 Task: Add a signature Mary Jones containing With heartfelt thanks and warm wishes, Mary Jones to email address softage.3@softage.net and add a label Property management
Action: Mouse moved to (84, 120)
Screenshot: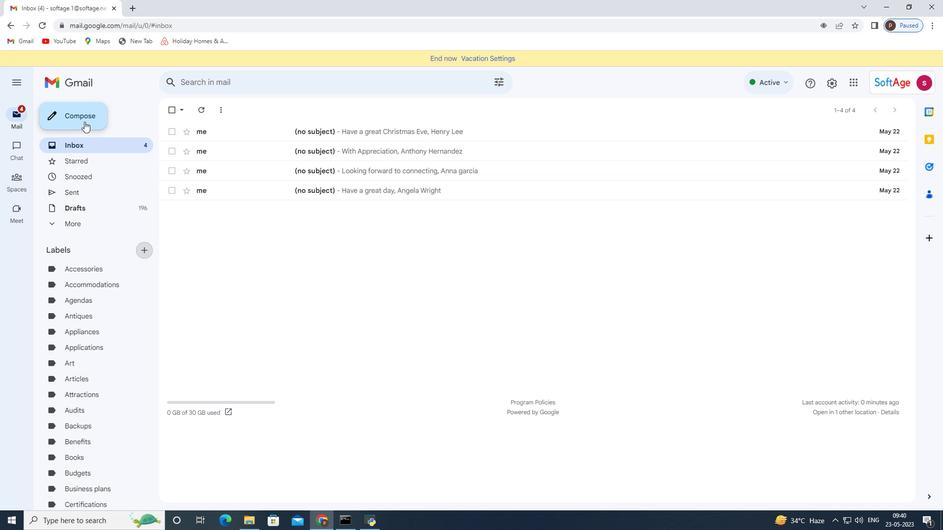 
Action: Mouse pressed left at (84, 120)
Screenshot: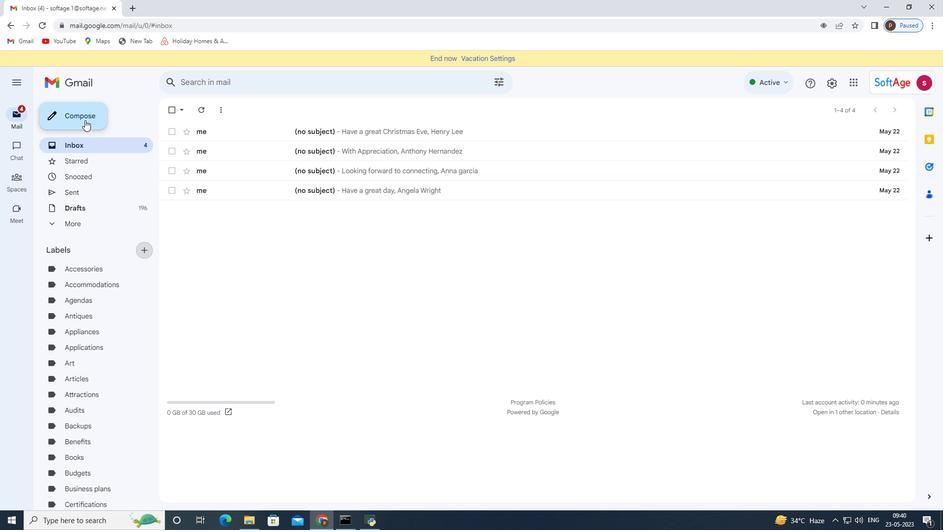 
Action: Mouse moved to (788, 496)
Screenshot: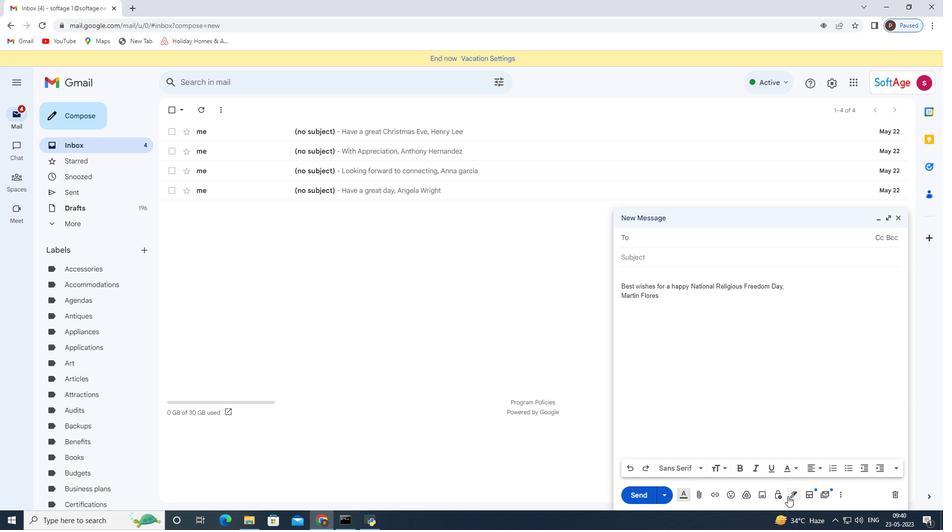 
Action: Mouse pressed left at (788, 496)
Screenshot: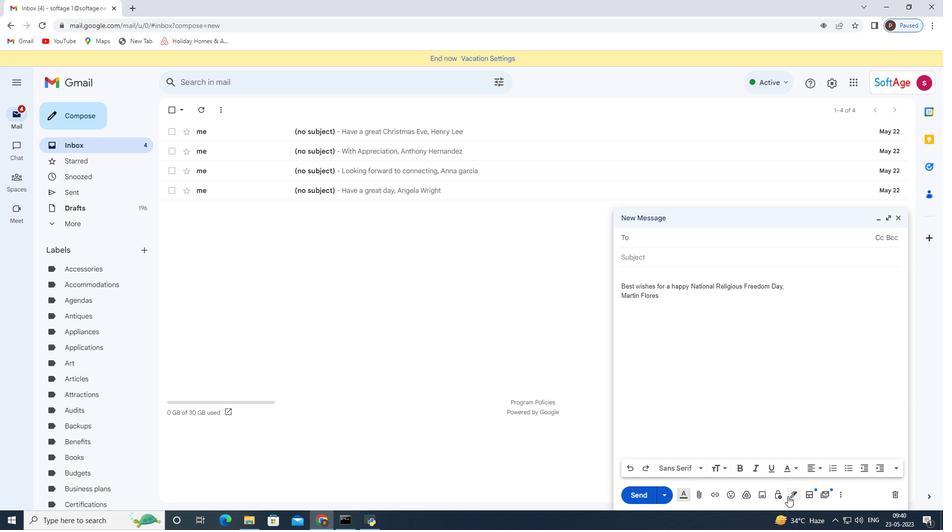 
Action: Mouse moved to (831, 435)
Screenshot: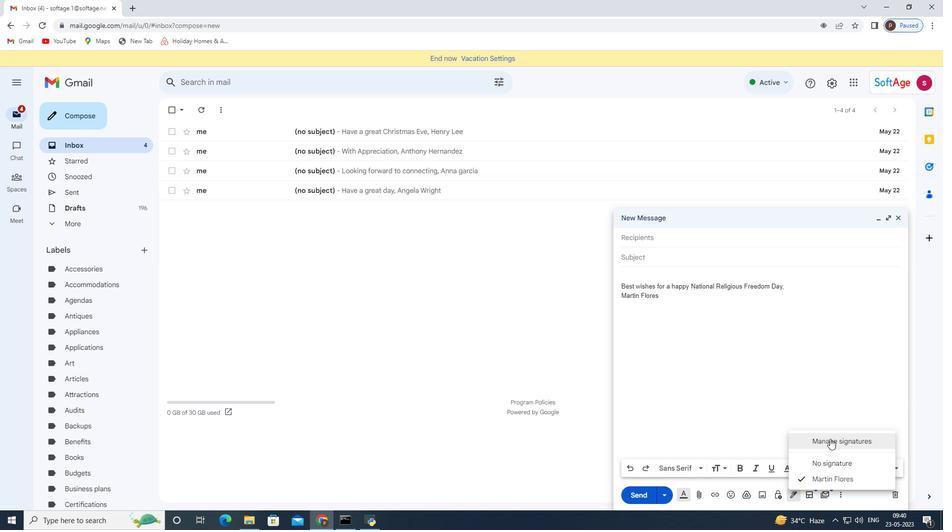 
Action: Mouse pressed left at (831, 435)
Screenshot: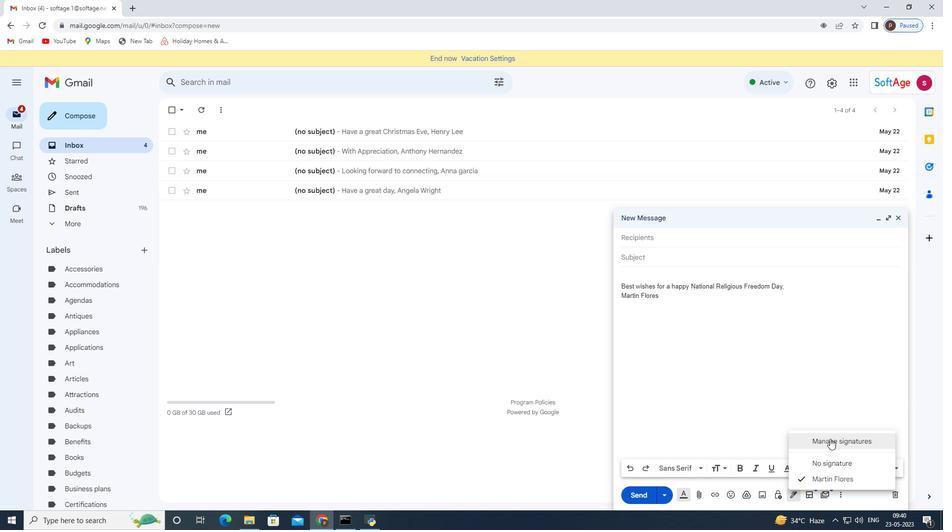 
Action: Mouse moved to (397, 420)
Screenshot: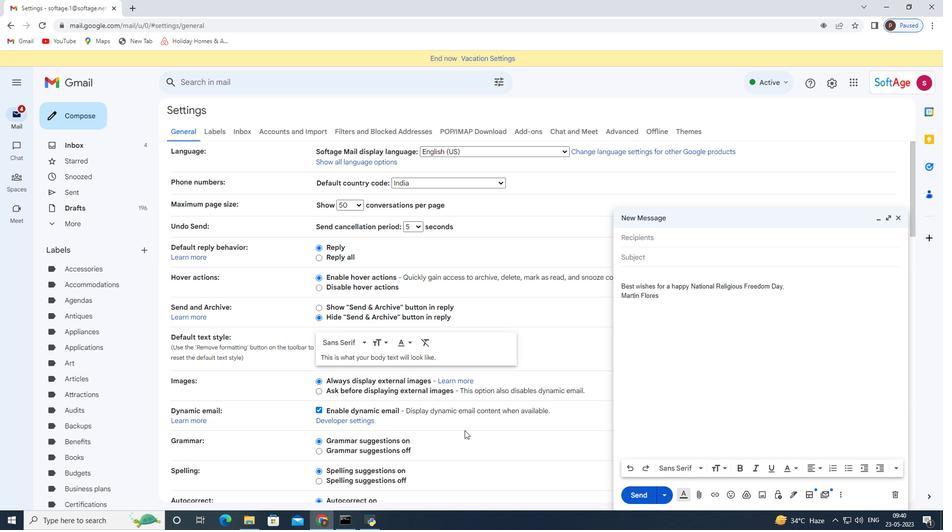 
Action: Mouse scrolled (397, 420) with delta (0, 0)
Screenshot: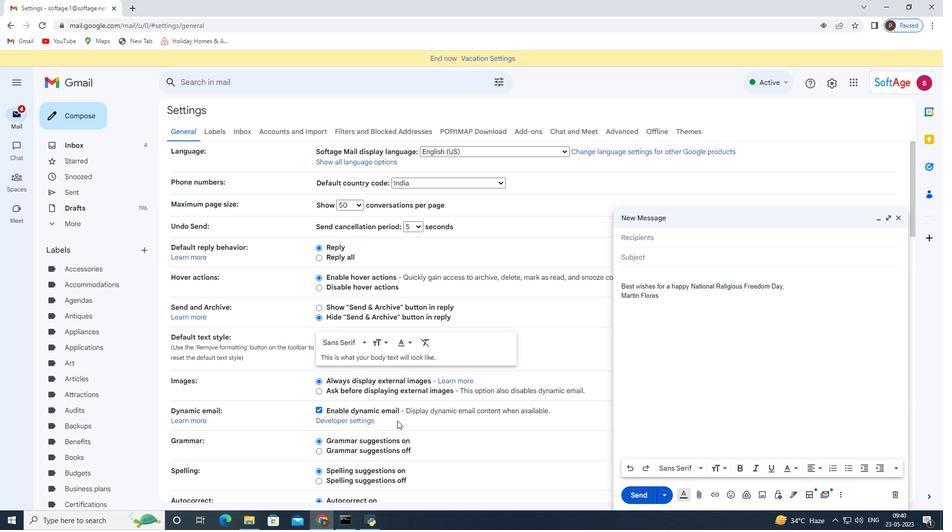 
Action: Mouse scrolled (397, 420) with delta (0, 0)
Screenshot: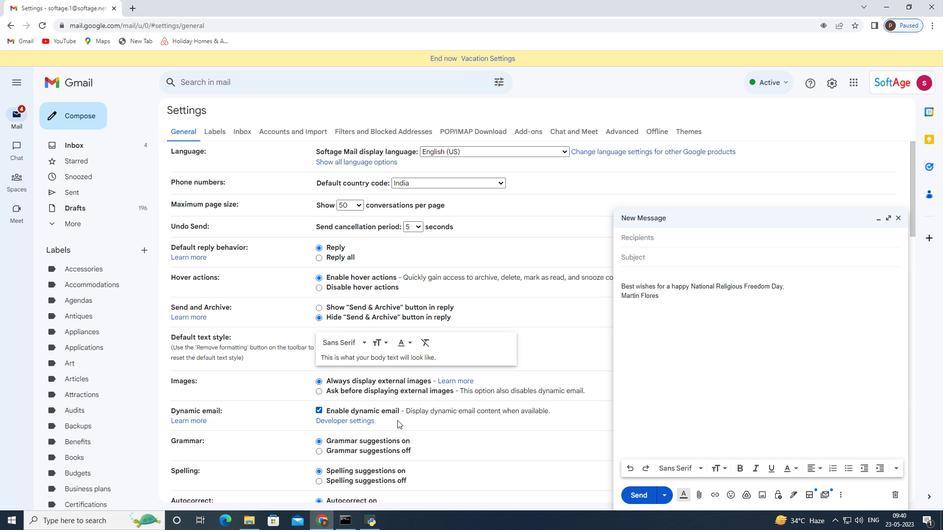 
Action: Mouse scrolled (397, 420) with delta (0, 0)
Screenshot: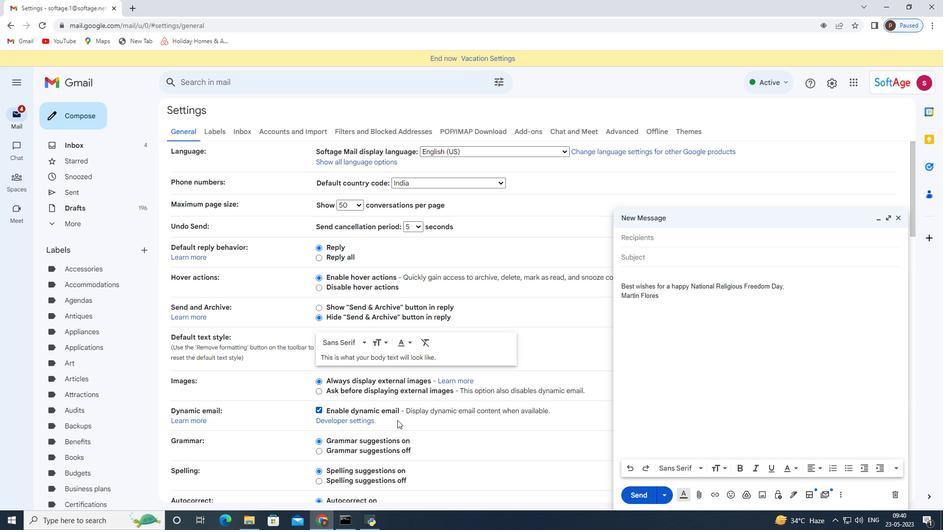
Action: Mouse scrolled (397, 420) with delta (0, 0)
Screenshot: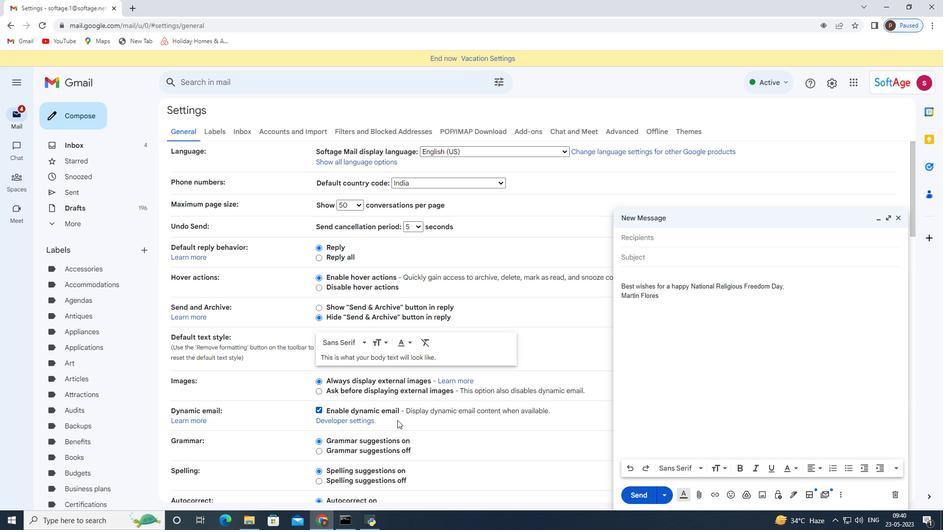 
Action: Mouse moved to (901, 218)
Screenshot: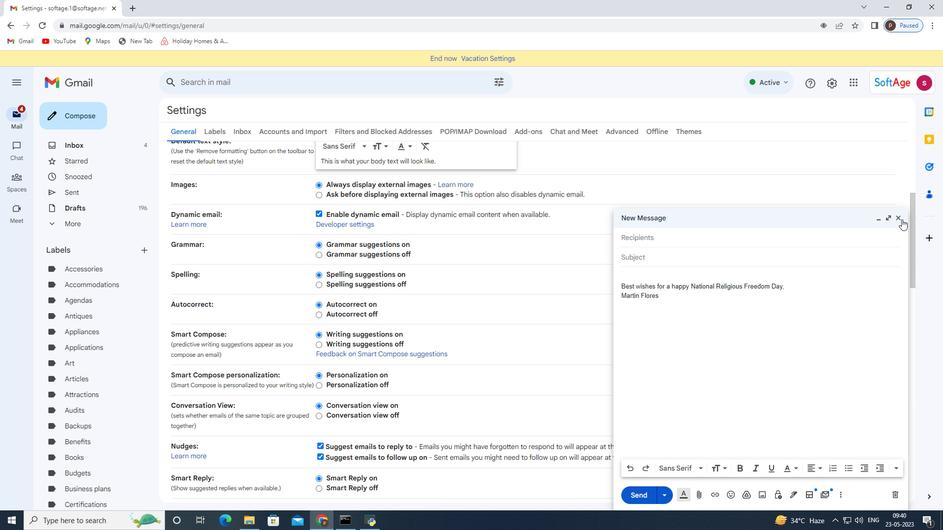 
Action: Mouse pressed left at (901, 218)
Screenshot: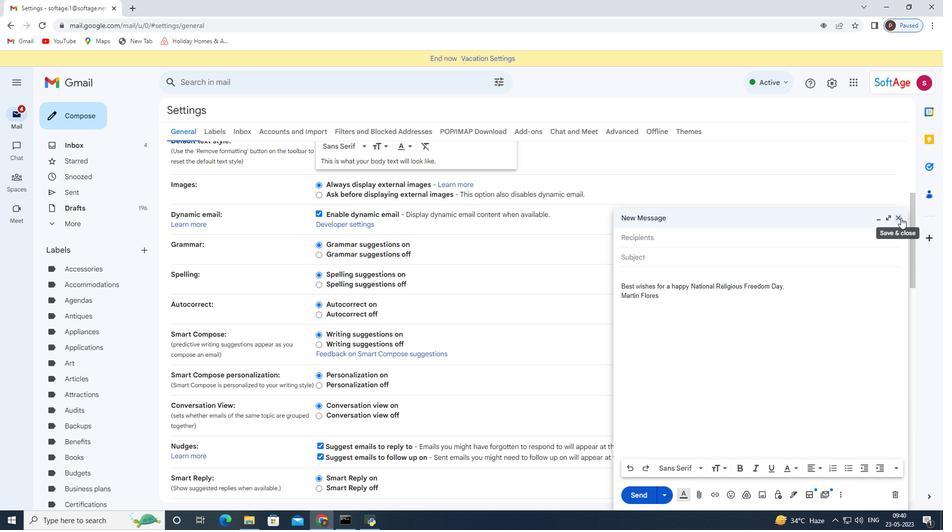 
Action: Mouse moved to (602, 298)
Screenshot: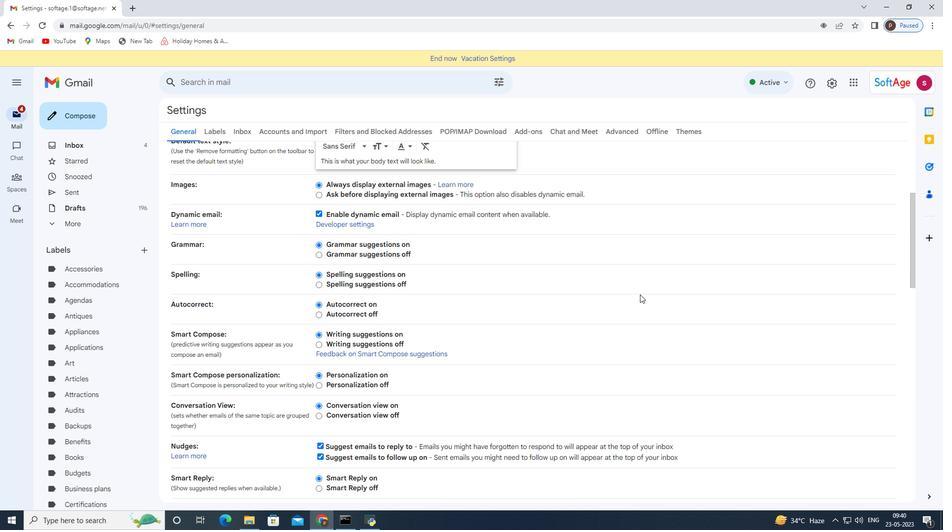 
Action: Mouse scrolled (602, 297) with delta (0, 0)
Screenshot: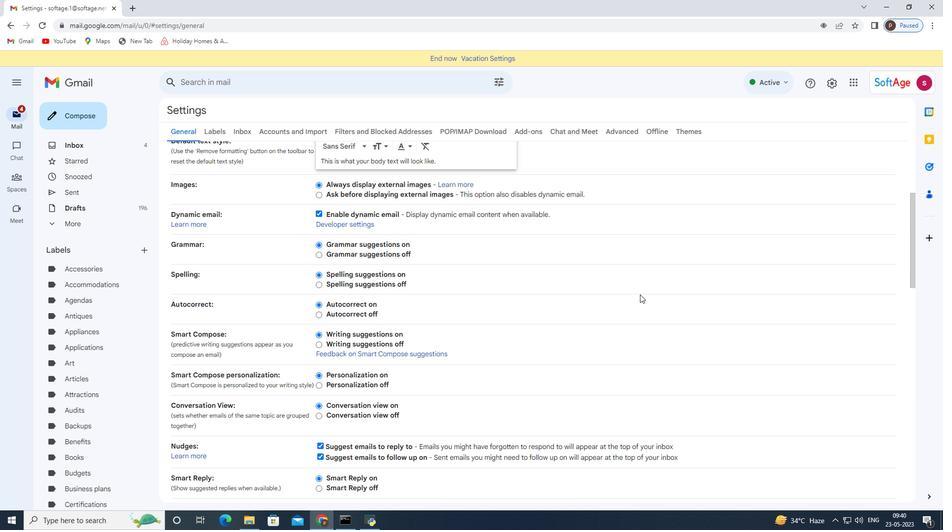 
Action: Mouse moved to (587, 300)
Screenshot: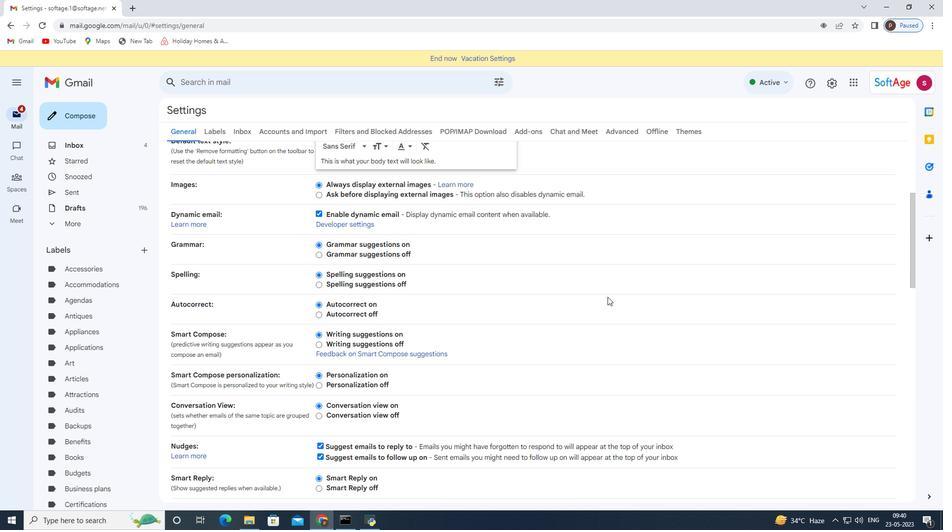 
Action: Mouse scrolled (587, 299) with delta (0, 0)
Screenshot: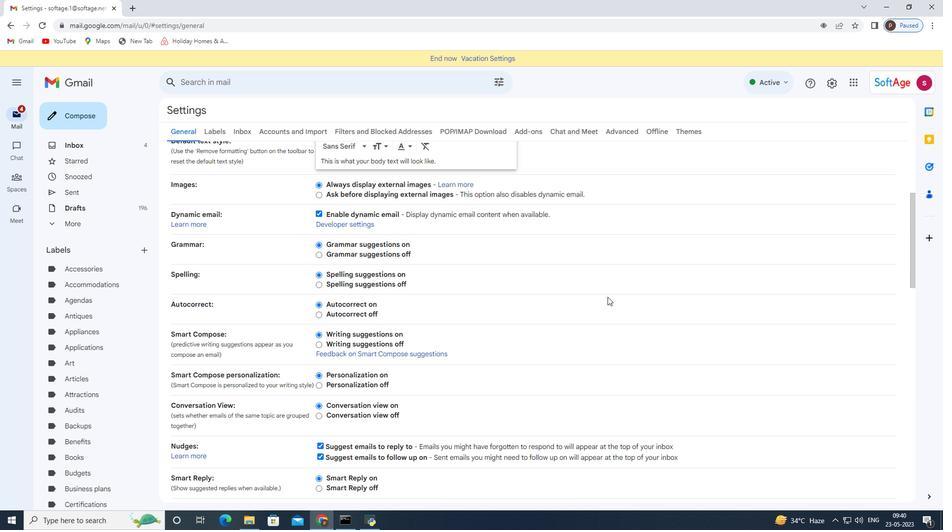 
Action: Mouse moved to (579, 301)
Screenshot: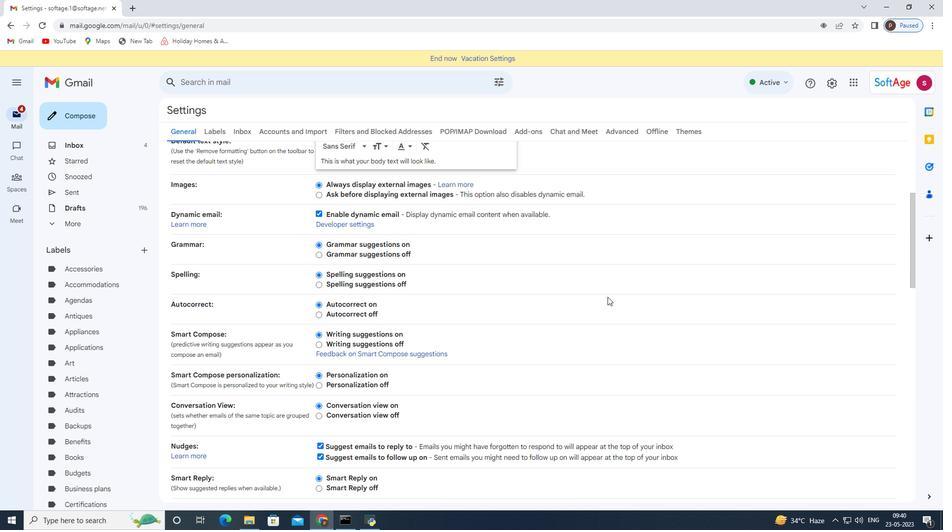 
Action: Mouse scrolled (579, 301) with delta (0, 0)
Screenshot: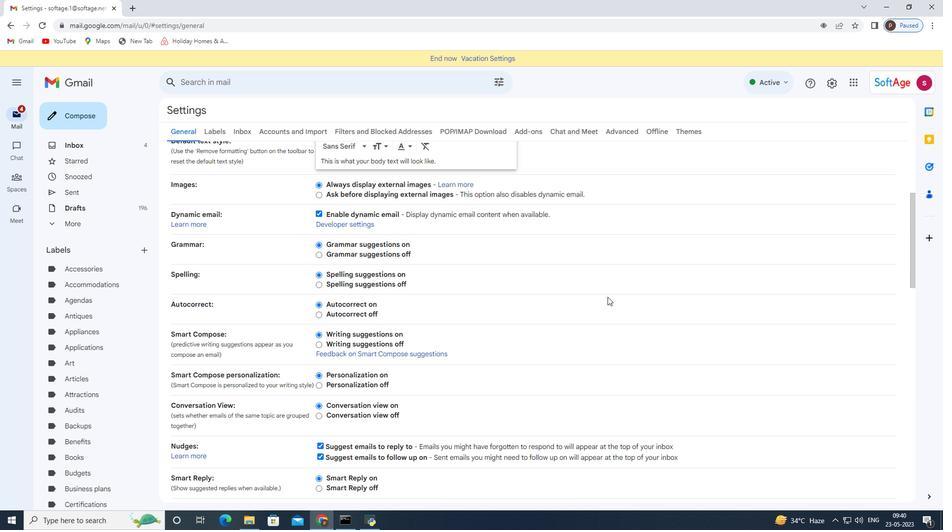 
Action: Mouse moved to (538, 308)
Screenshot: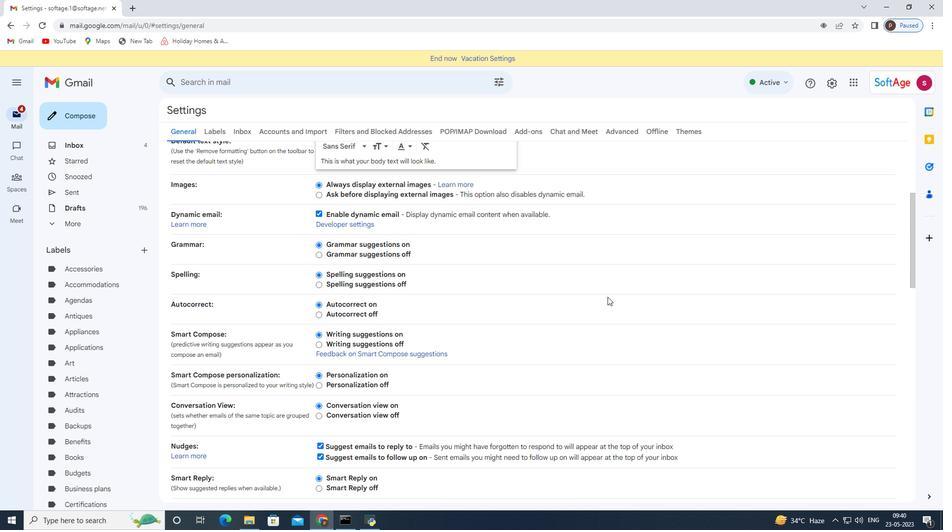 
Action: Mouse scrolled (538, 308) with delta (0, 0)
Screenshot: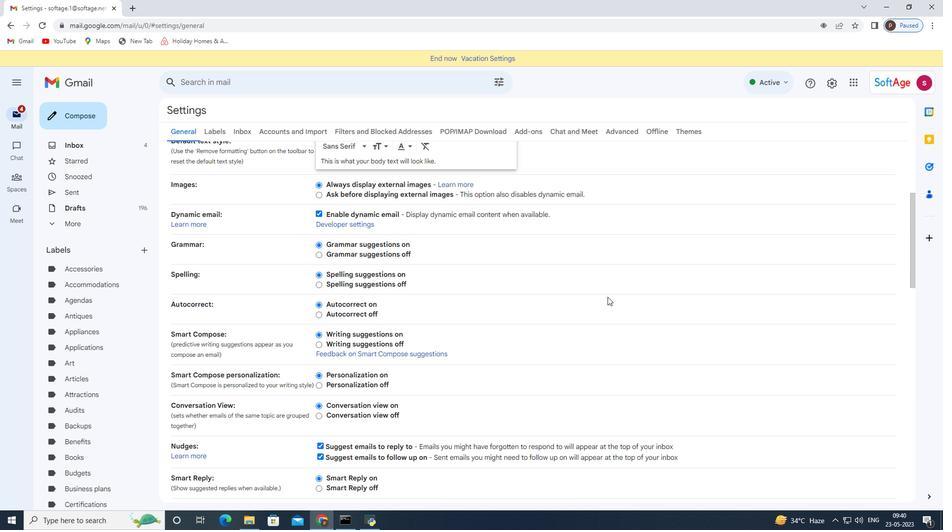 
Action: Mouse moved to (445, 319)
Screenshot: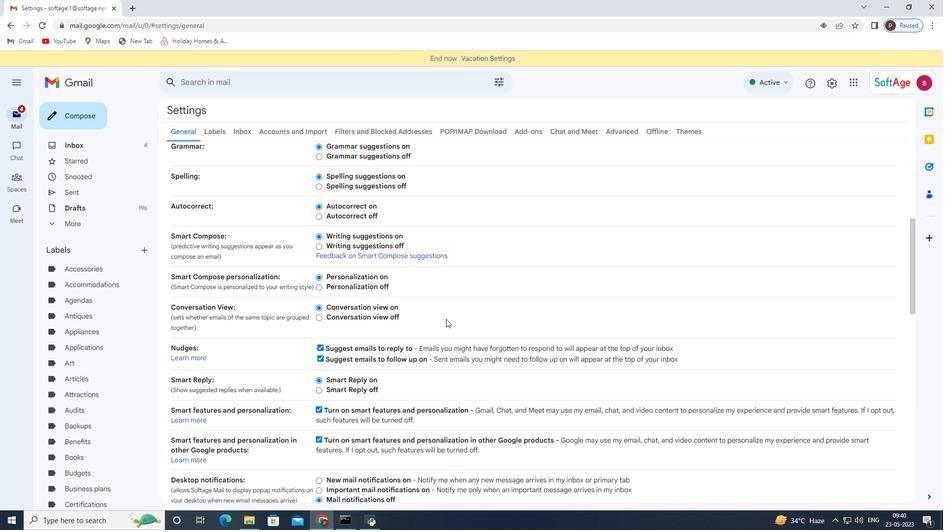 
Action: Mouse scrolled (445, 318) with delta (0, 0)
Screenshot: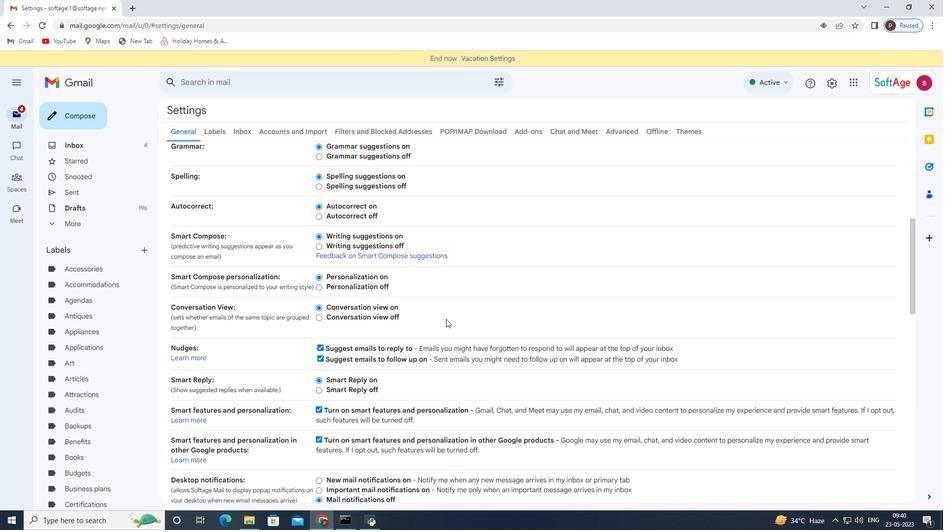 
Action: Mouse moved to (443, 319)
Screenshot: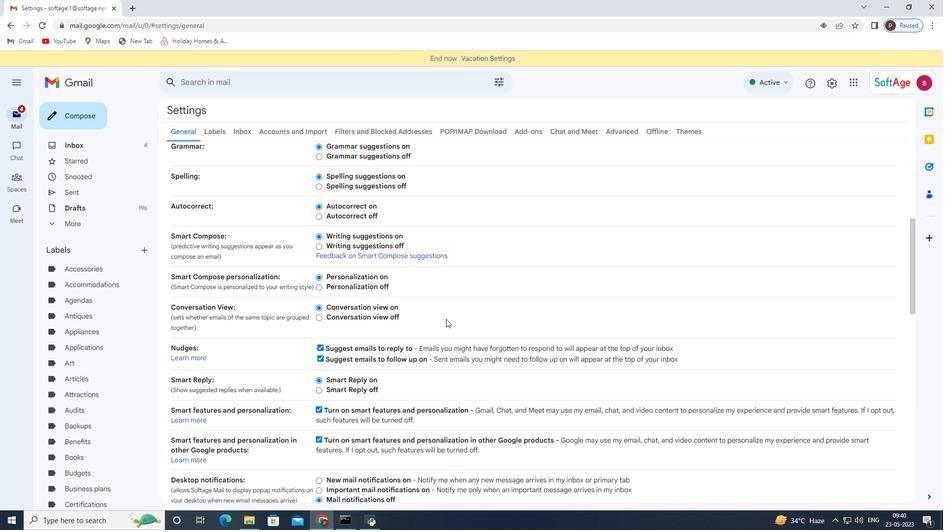 
Action: Mouse scrolled (443, 318) with delta (0, 0)
Screenshot: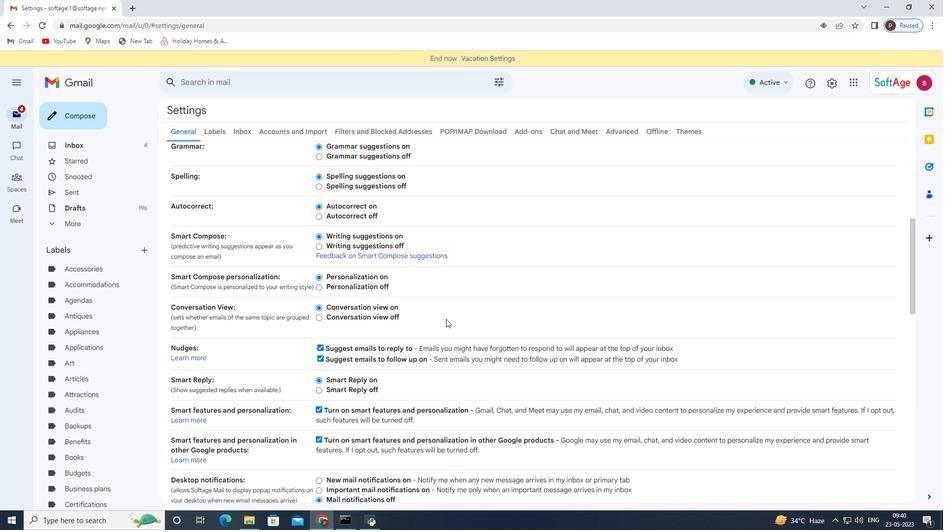 
Action: Mouse moved to (442, 319)
Screenshot: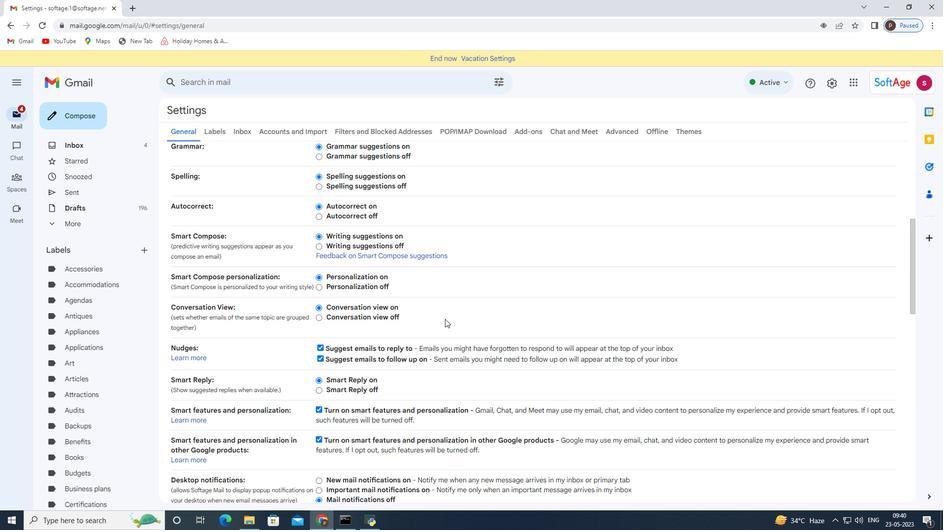 
Action: Mouse scrolled (442, 319) with delta (0, 0)
Screenshot: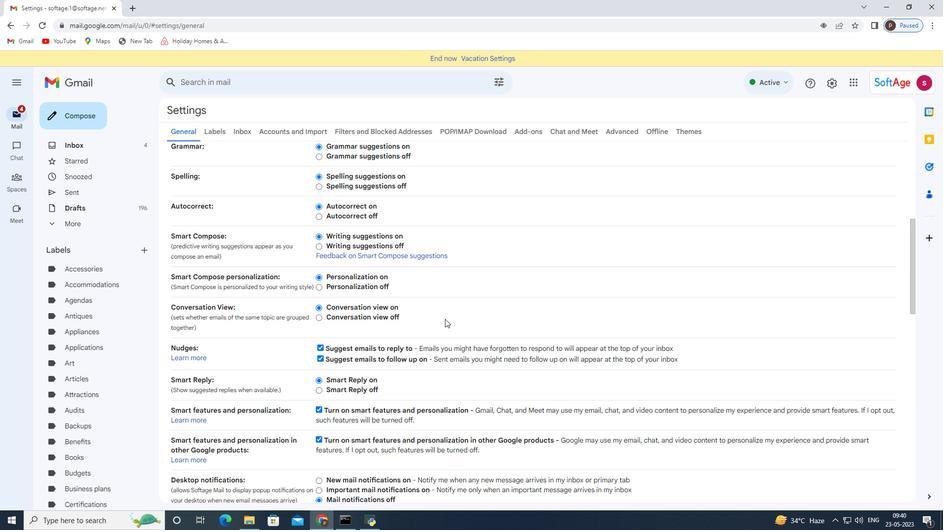 
Action: Mouse moved to (439, 319)
Screenshot: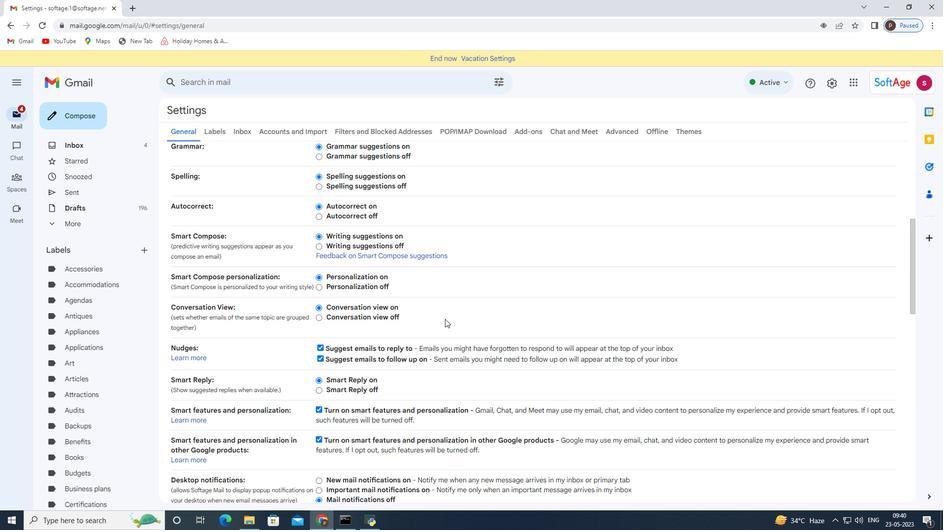 
Action: Mouse scrolled (439, 319) with delta (0, 0)
Screenshot: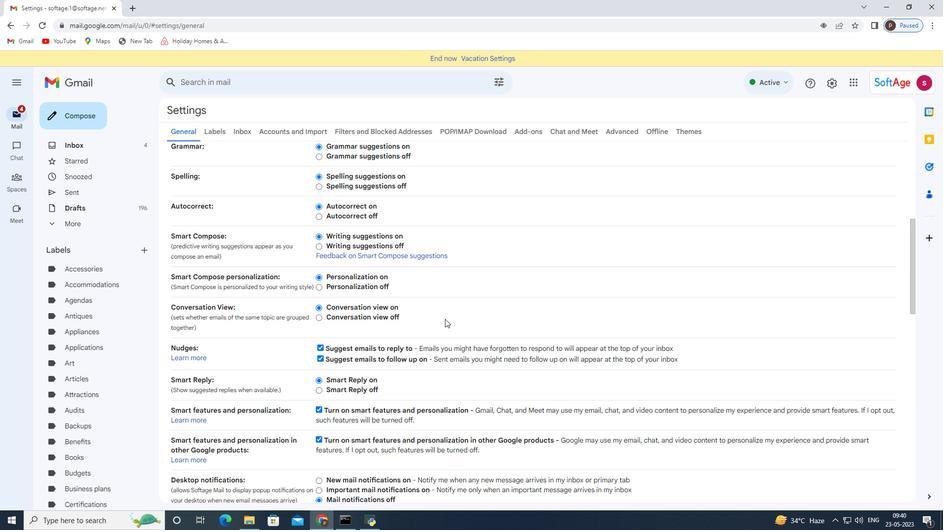 
Action: Mouse moved to (433, 320)
Screenshot: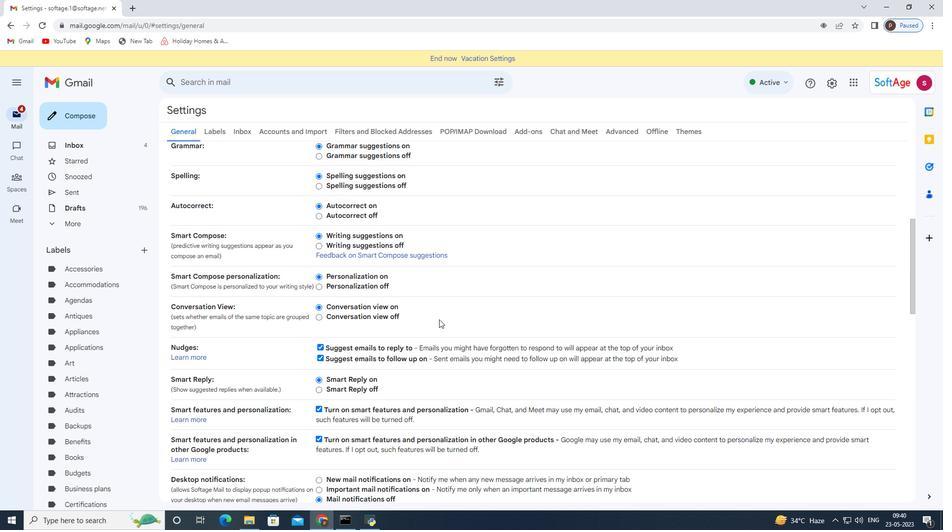 
Action: Mouse scrolled (433, 319) with delta (0, 0)
Screenshot: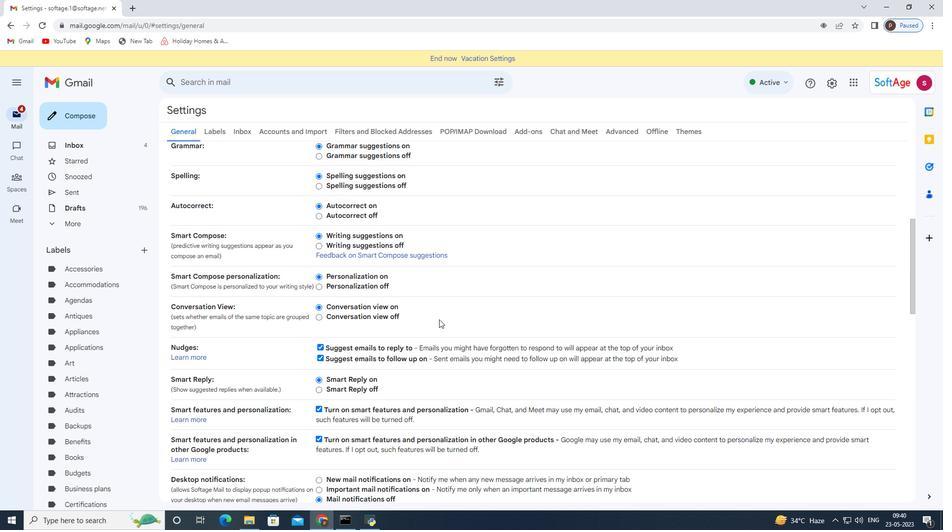 
Action: Mouse moved to (395, 389)
Screenshot: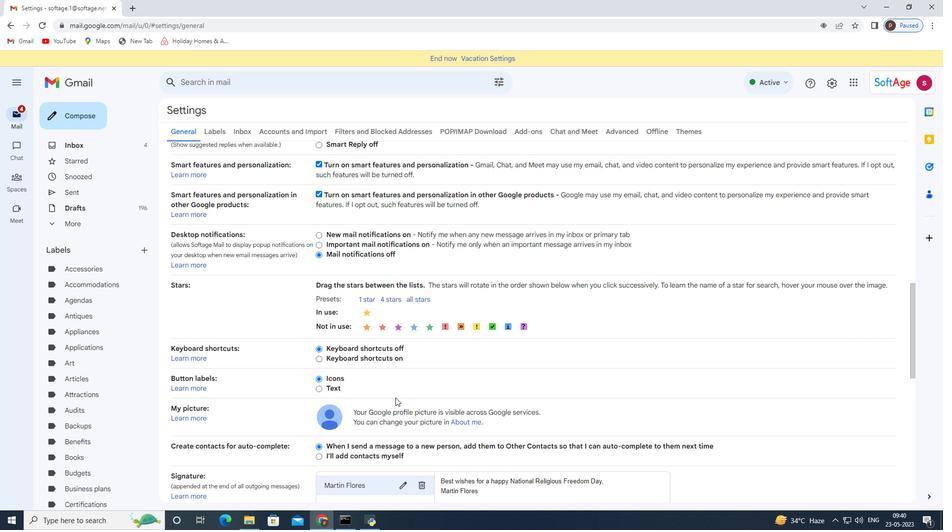 
Action: Mouse scrolled (395, 397) with delta (0, 0)
Screenshot: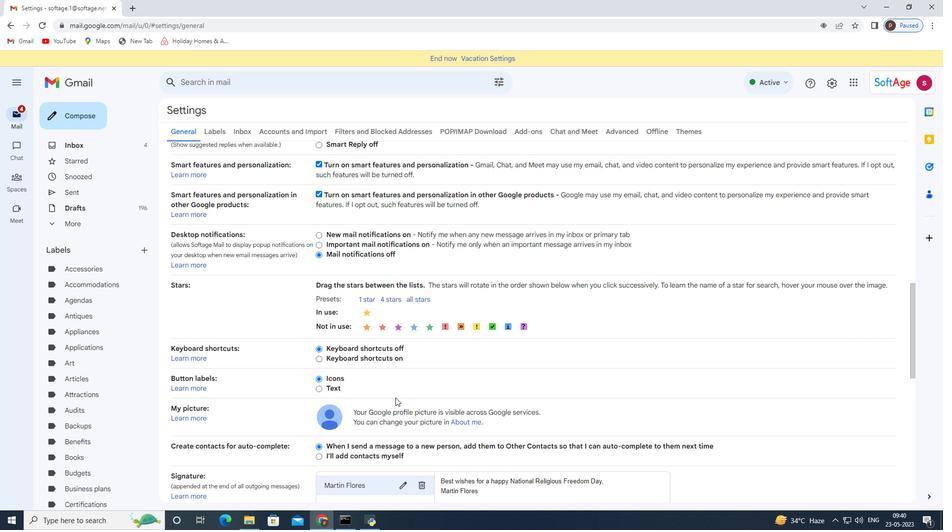 
Action: Mouse moved to (395, 388)
Screenshot: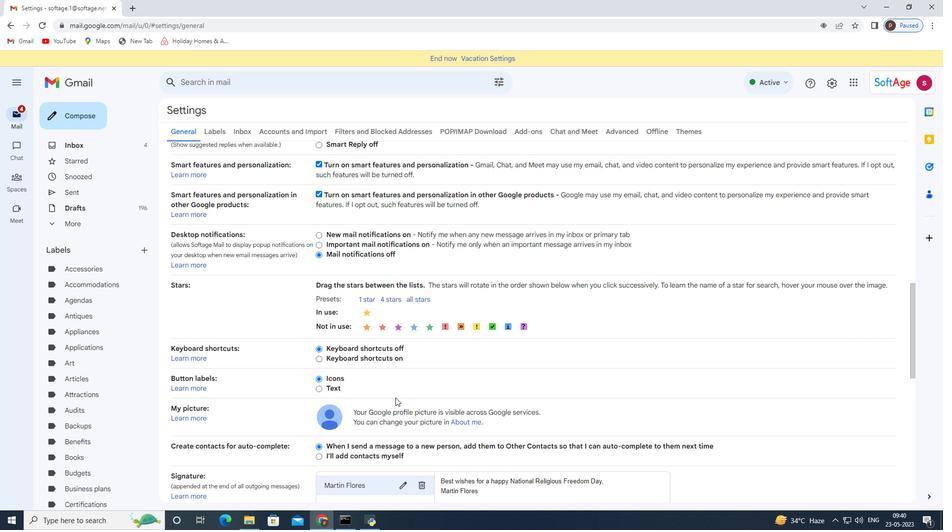 
Action: Mouse scrolled (395, 397) with delta (0, 0)
Screenshot: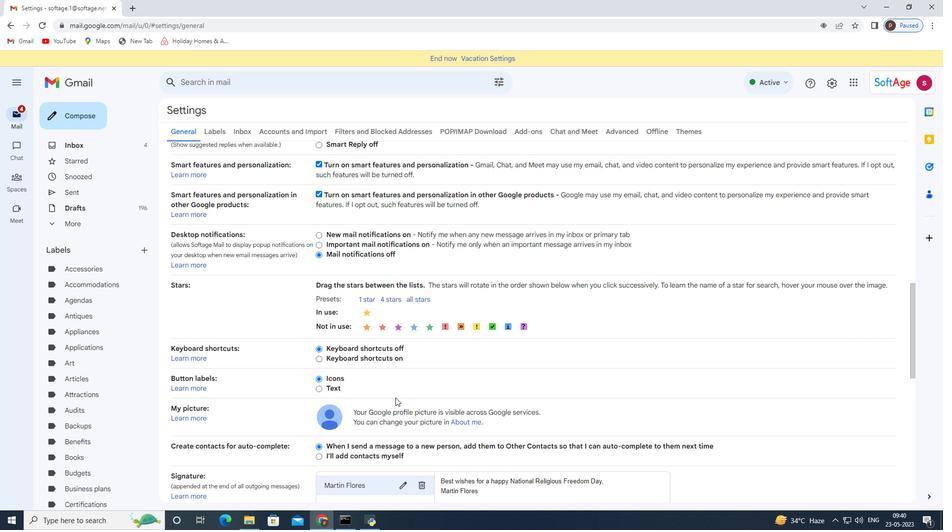 
Action: Mouse moved to (395, 388)
Screenshot: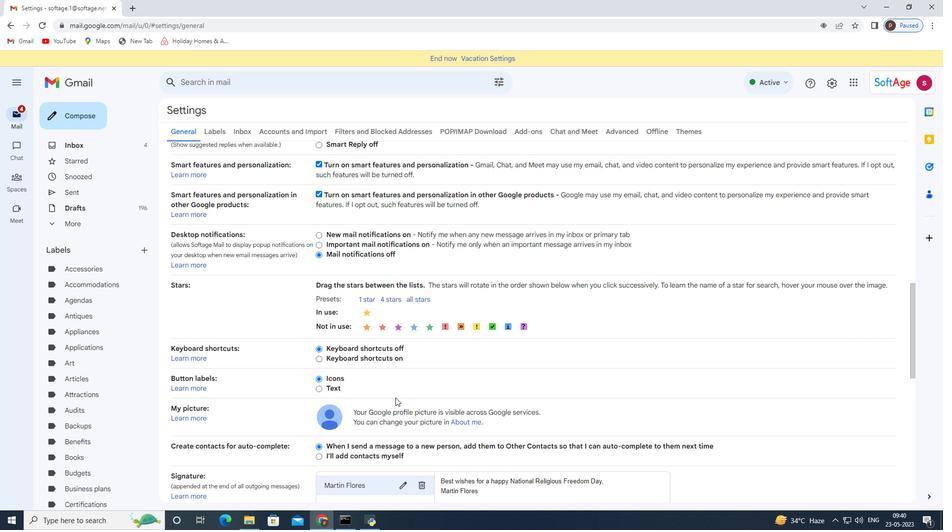 
Action: Mouse scrolled (395, 397) with delta (0, 0)
Screenshot: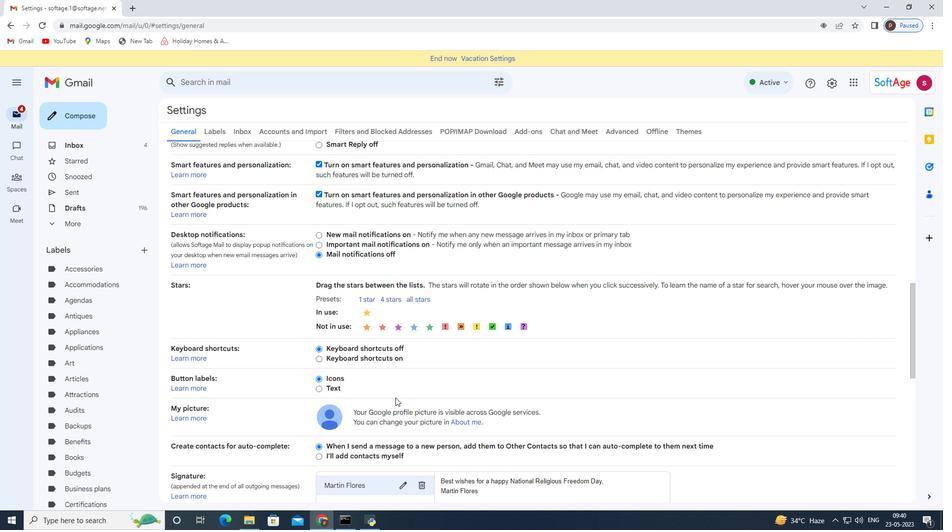 
Action: Mouse moved to (421, 343)
Screenshot: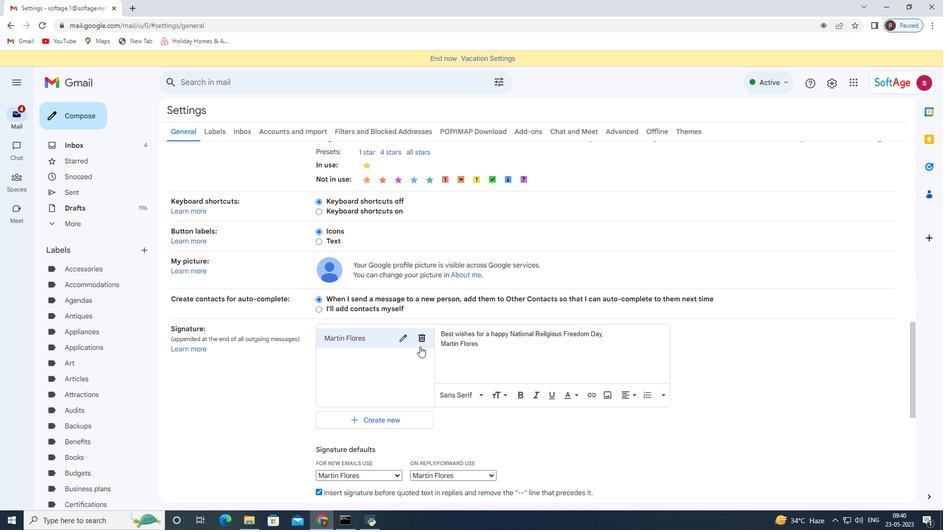 
Action: Mouse pressed left at (421, 343)
Screenshot: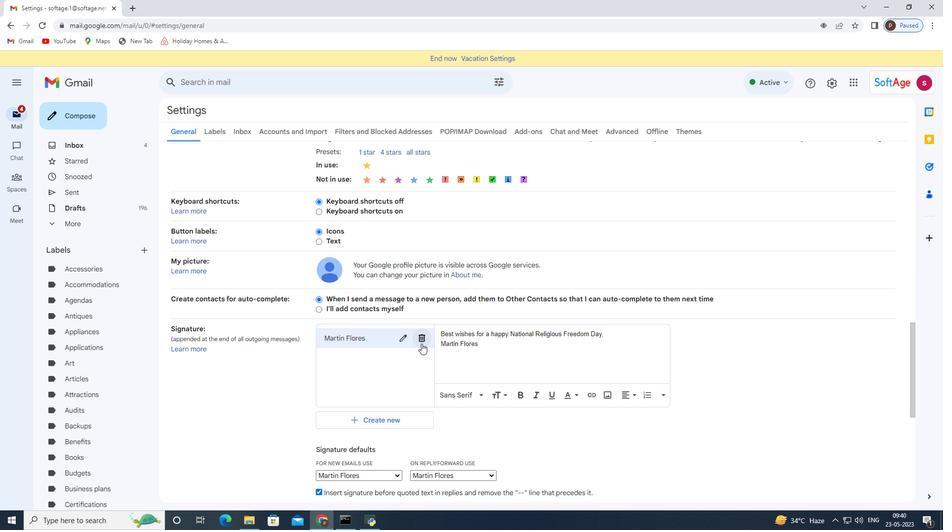 
Action: Mouse moved to (556, 299)
Screenshot: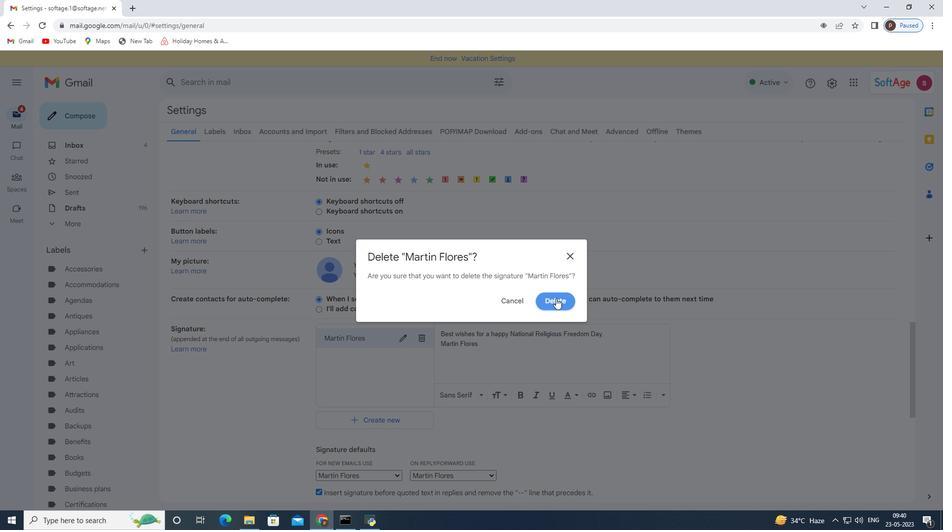 
Action: Mouse pressed left at (556, 299)
Screenshot: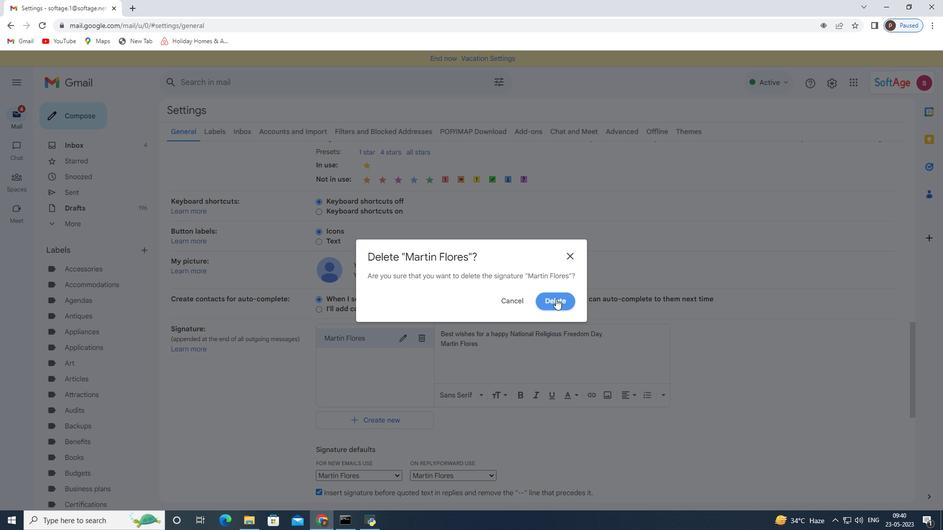 
Action: Mouse moved to (359, 353)
Screenshot: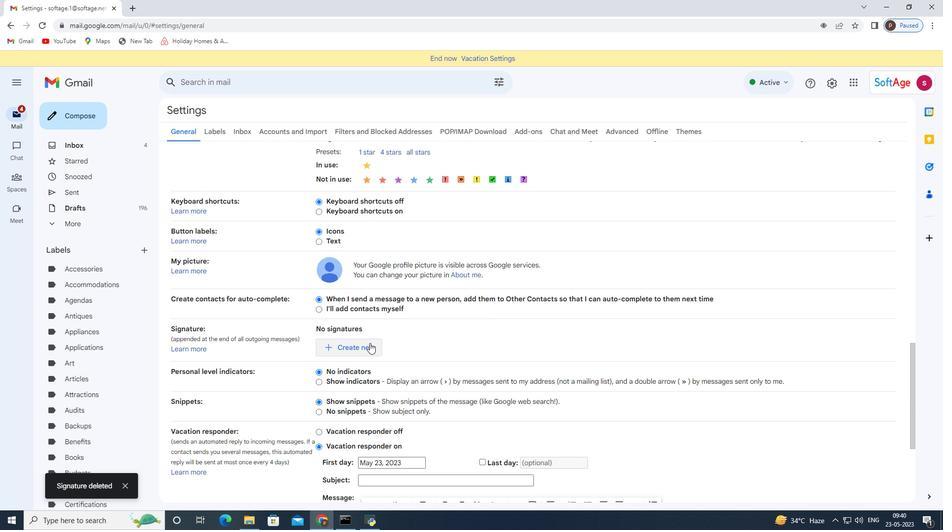 
Action: Mouse pressed left at (359, 353)
Screenshot: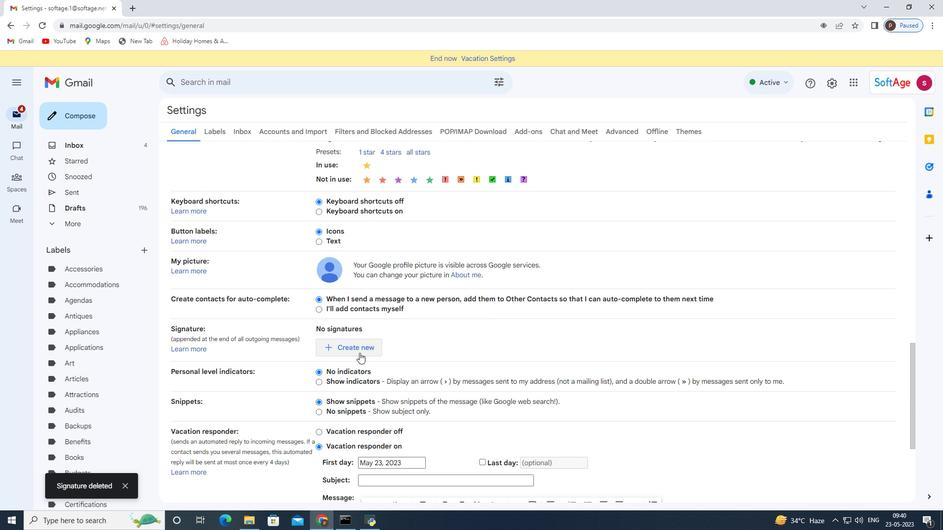 
Action: Mouse moved to (403, 274)
Screenshot: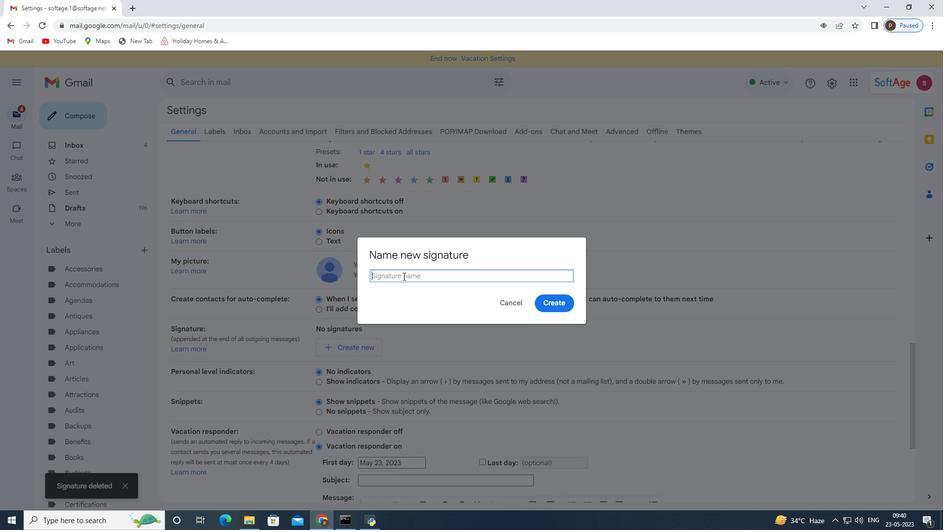 
Action: Mouse pressed left at (403, 274)
Screenshot: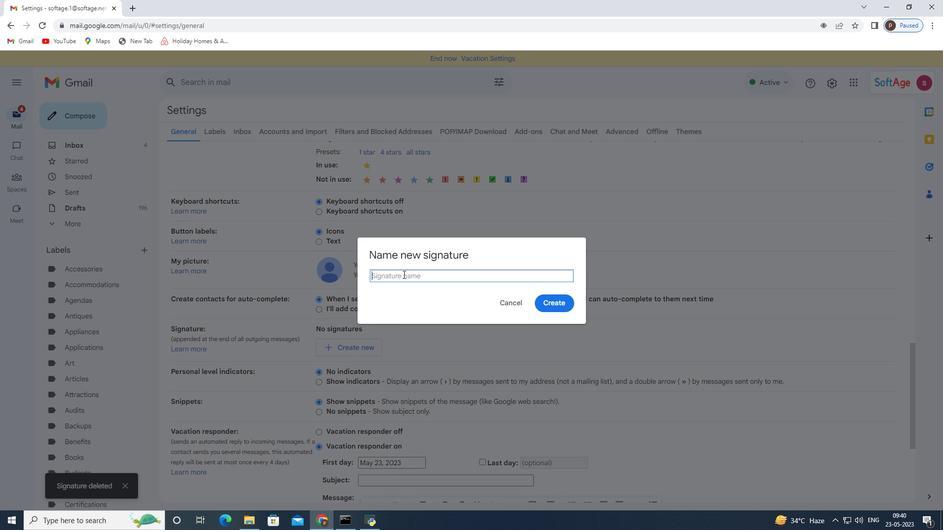
Action: Key pressed <Key.enter><Key.backspace><Key.backspace><Key.backspace><Key.shift>Mary<Key.space><Key.shift>Jones
Screenshot: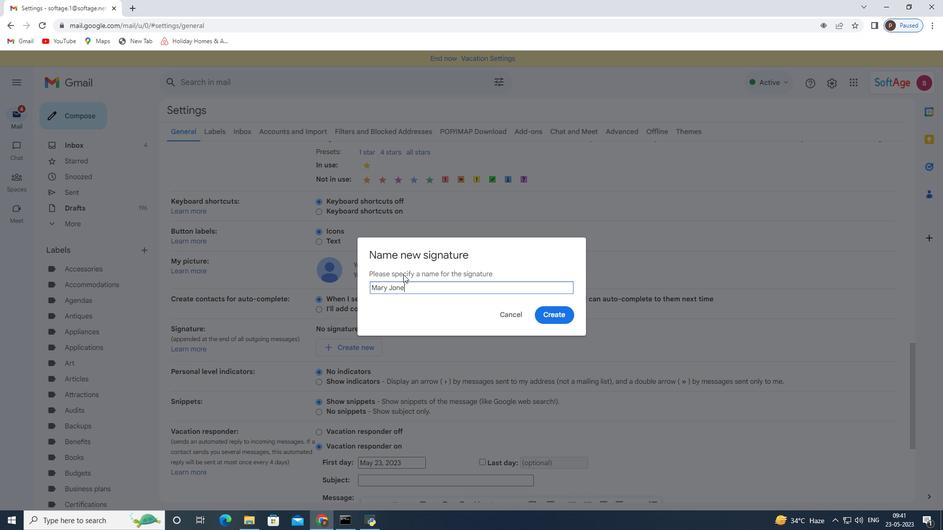 
Action: Mouse moved to (560, 317)
Screenshot: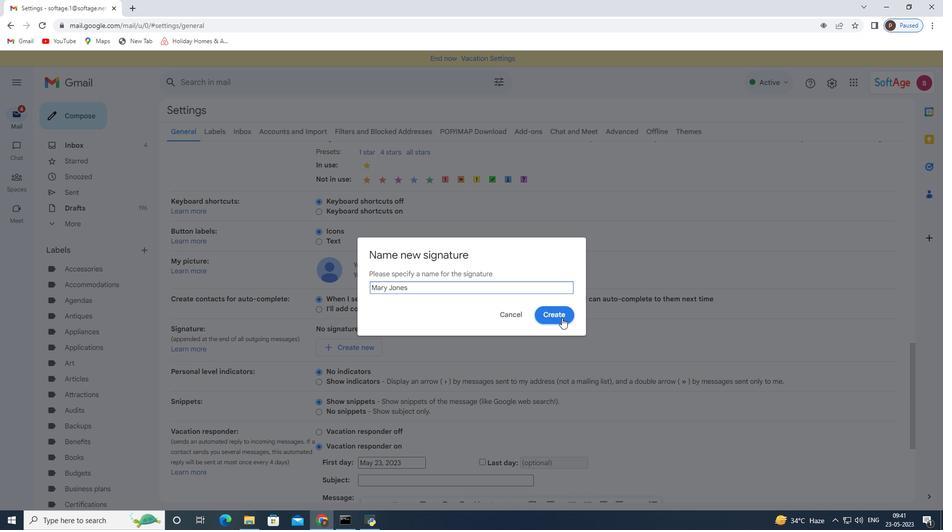 
Action: Mouse pressed left at (560, 317)
Screenshot: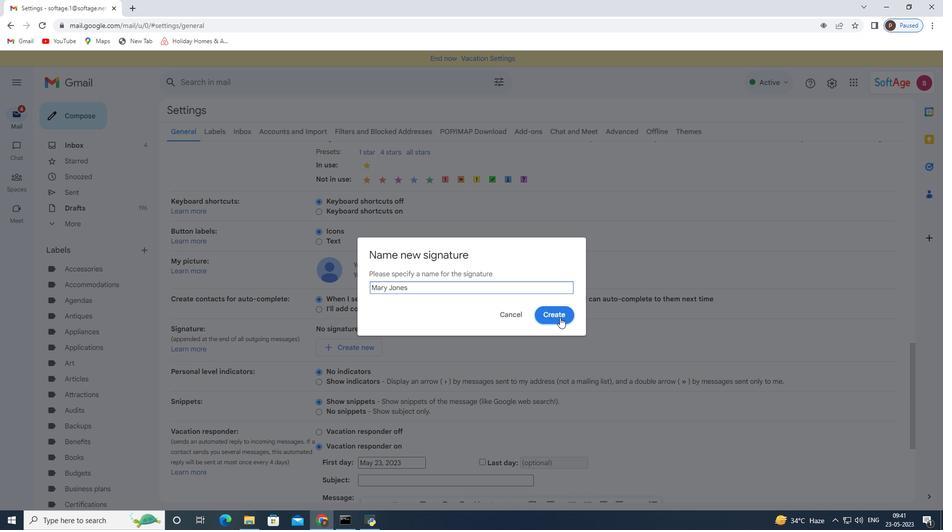 
Action: Mouse moved to (465, 336)
Screenshot: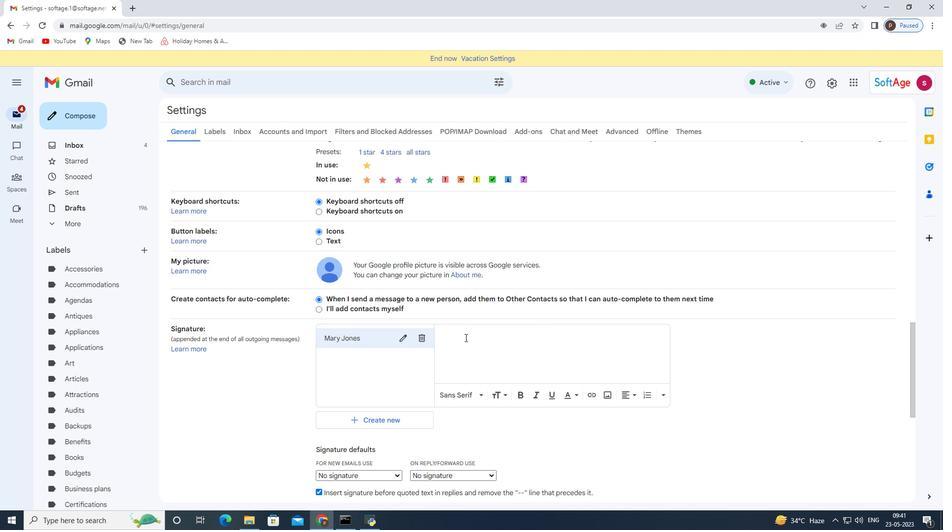 
Action: Mouse pressed left at (465, 336)
Screenshot: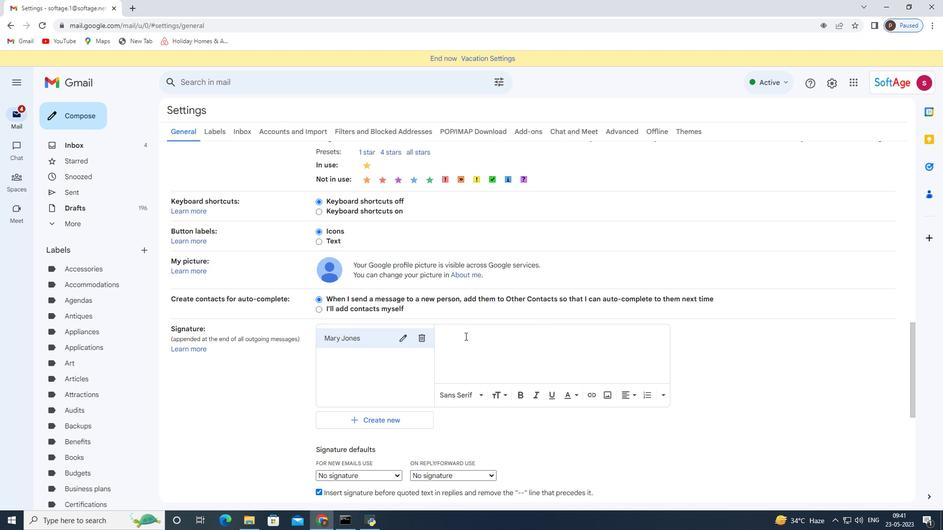 
Action: Key pressed <Key.shift>With<Key.space>heartfelt<Key.space>thanks<Key.space>and<Key.space>warm<Key.space>wishes,<Key.enter><Key.shift>Mary<Key.space><Key.shift>Jones
Screenshot: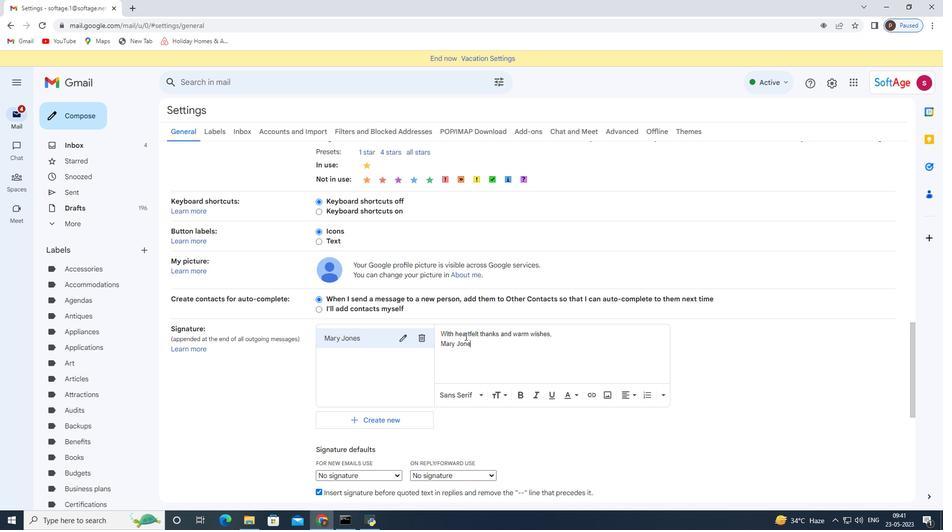
Action: Mouse scrolled (465, 336) with delta (0, 0)
Screenshot: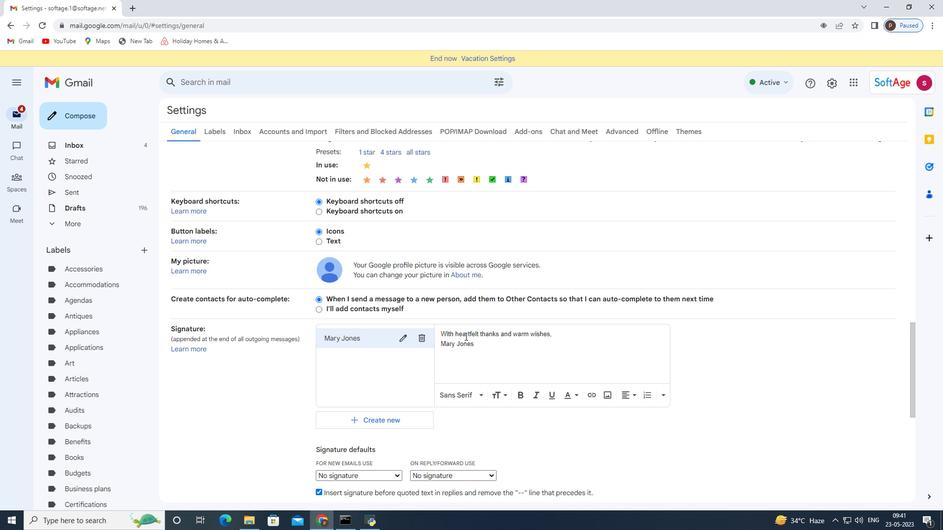 
Action: Mouse scrolled (465, 336) with delta (0, 0)
Screenshot: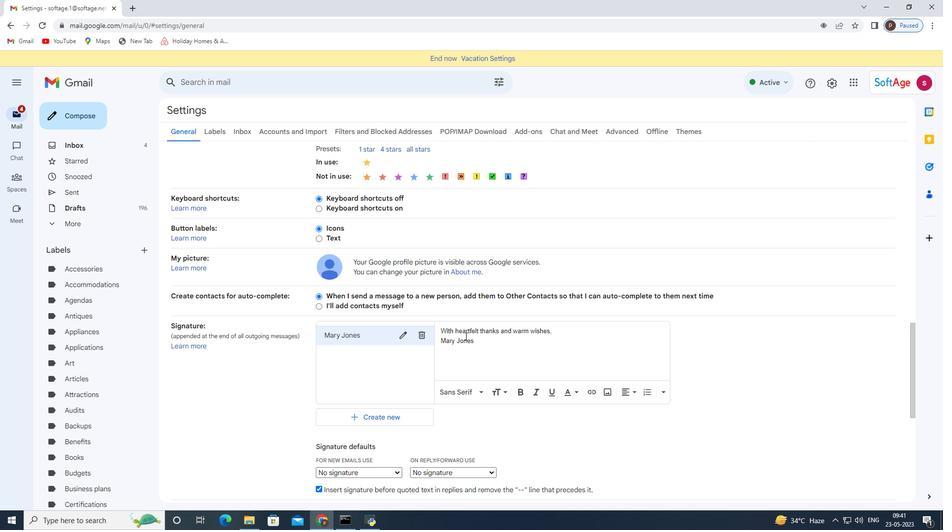 
Action: Mouse scrolled (465, 336) with delta (0, 0)
Screenshot: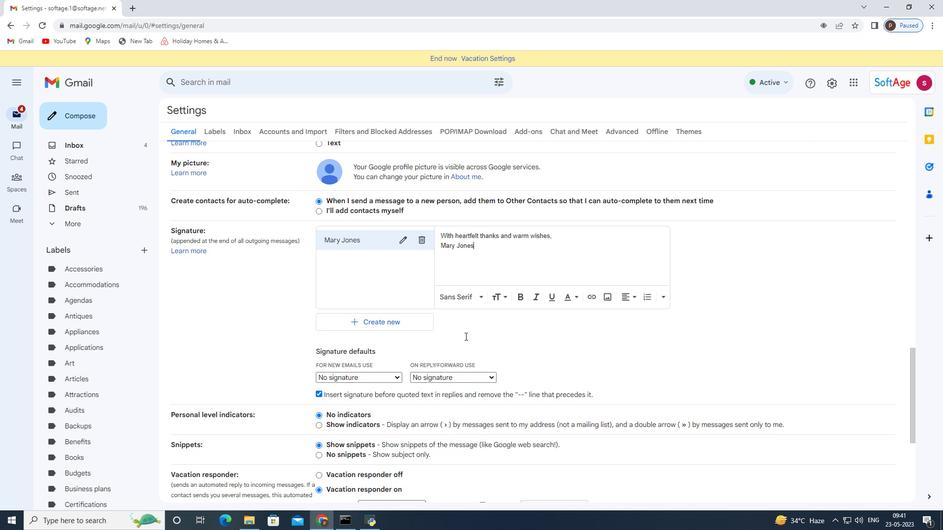 
Action: Mouse scrolled (465, 336) with delta (0, 0)
Screenshot: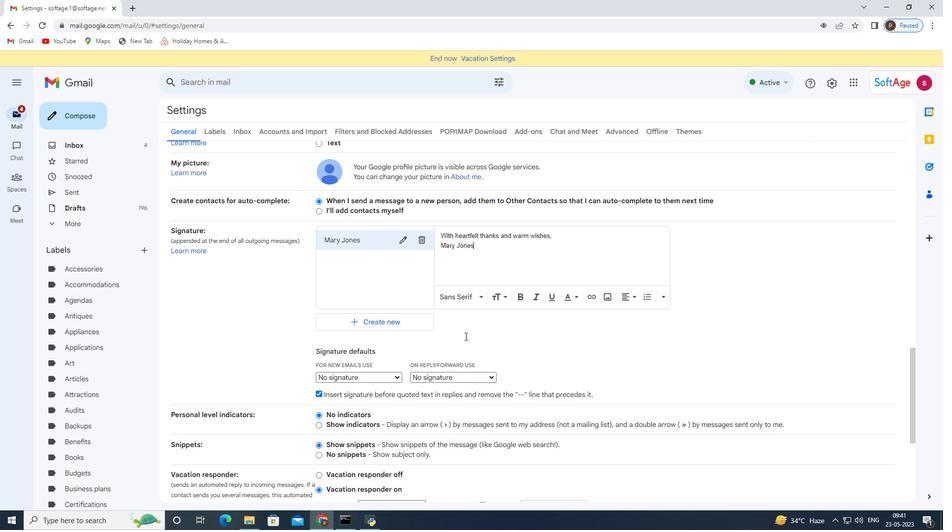 
Action: Mouse scrolled (465, 336) with delta (0, 0)
Screenshot: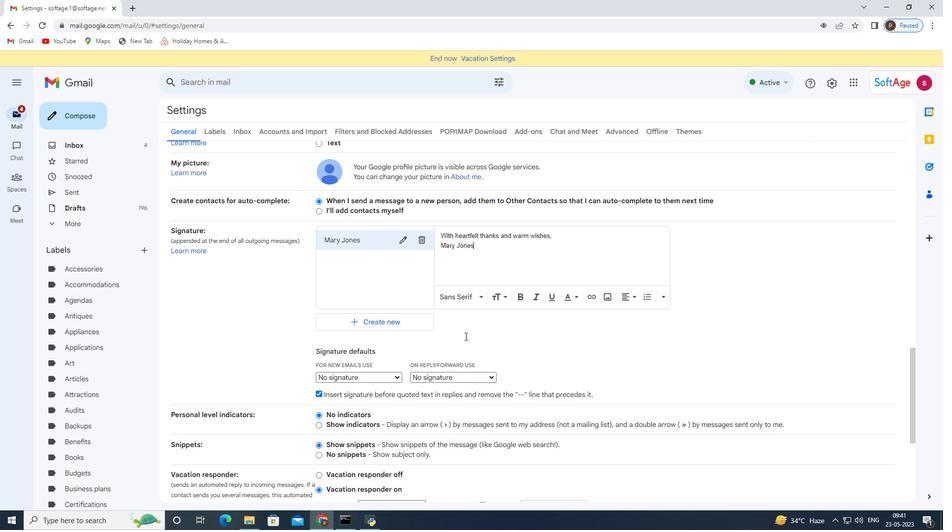
Action: Mouse moved to (391, 231)
Screenshot: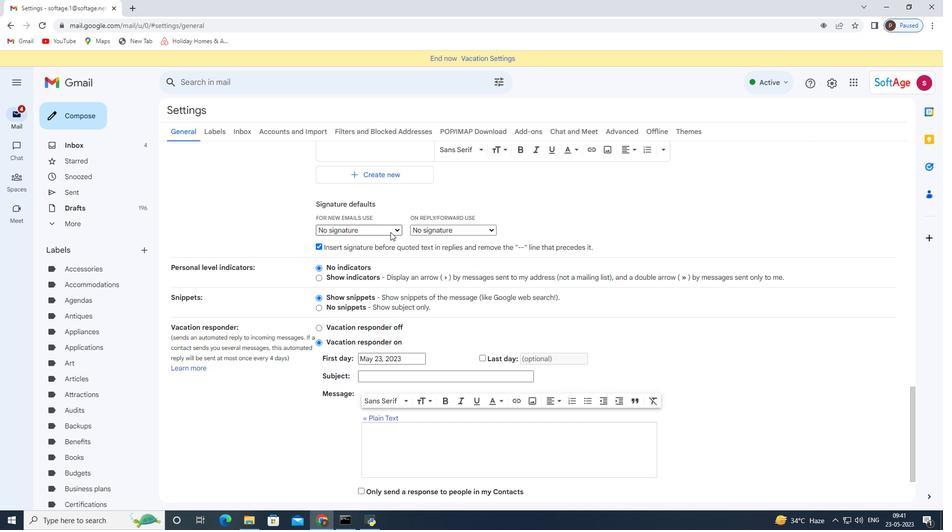 
Action: Mouse pressed left at (391, 231)
Screenshot: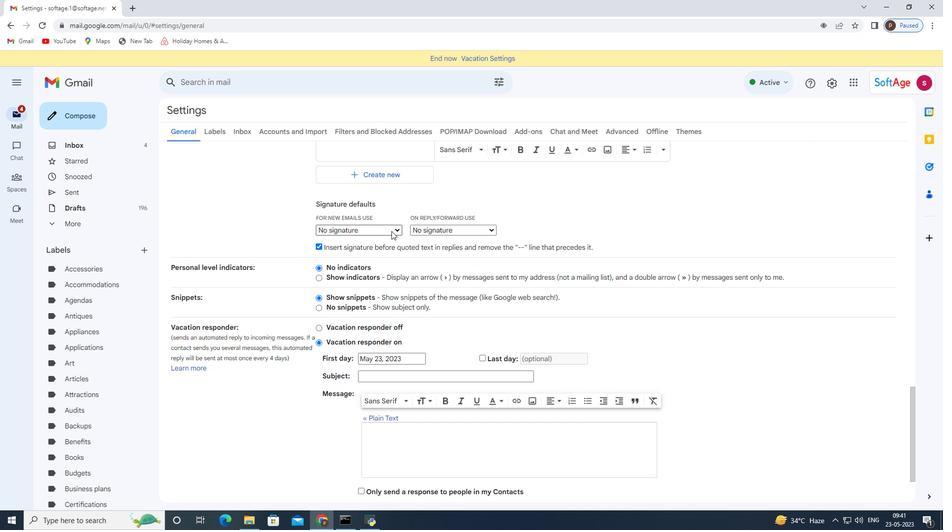 
Action: Mouse moved to (386, 247)
Screenshot: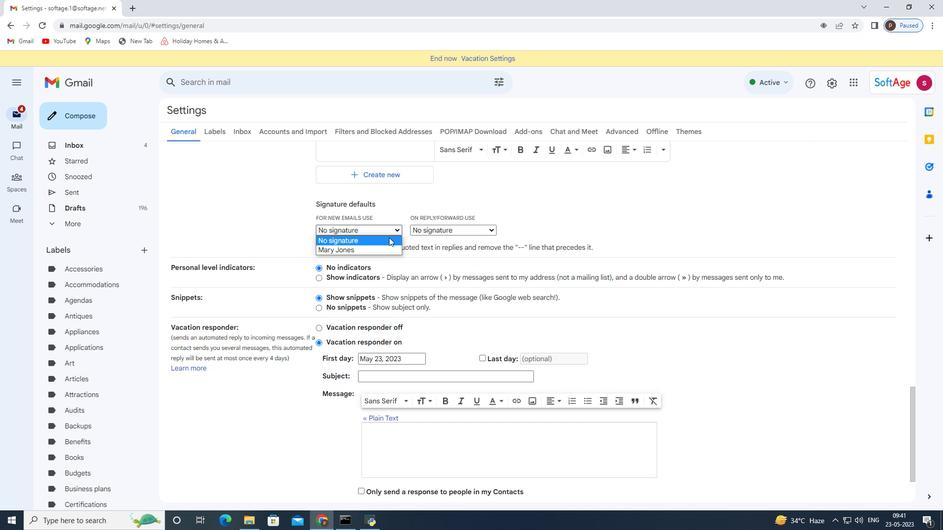 
Action: Mouse pressed left at (386, 247)
Screenshot: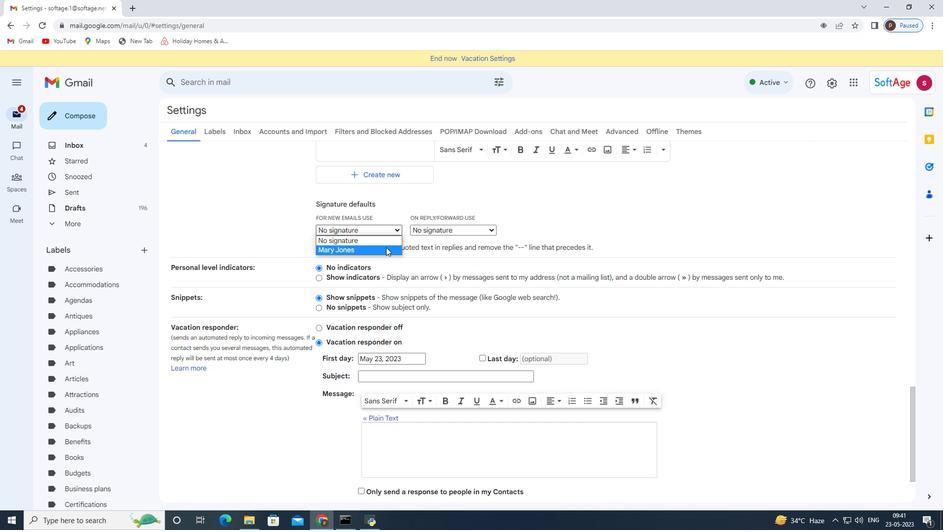 
Action: Mouse moved to (441, 235)
Screenshot: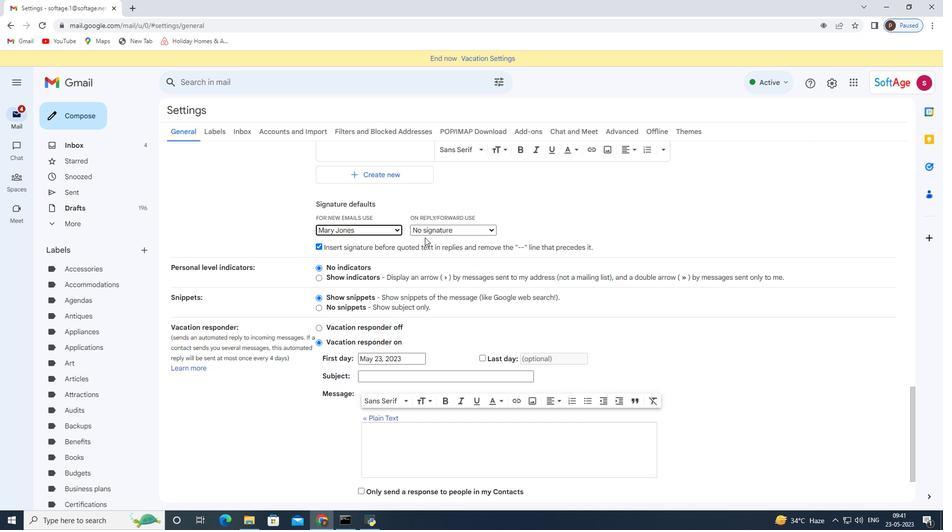 
Action: Mouse pressed left at (441, 235)
Screenshot: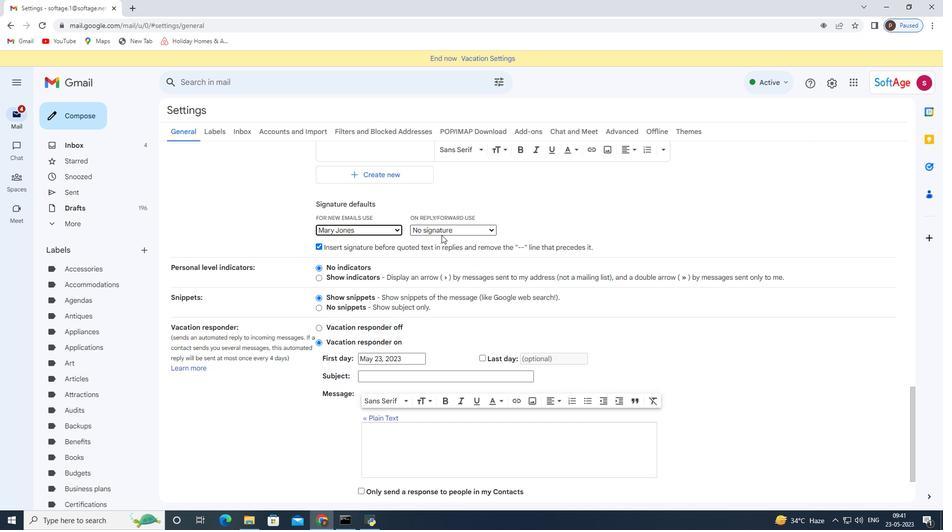 
Action: Mouse moved to (433, 253)
Screenshot: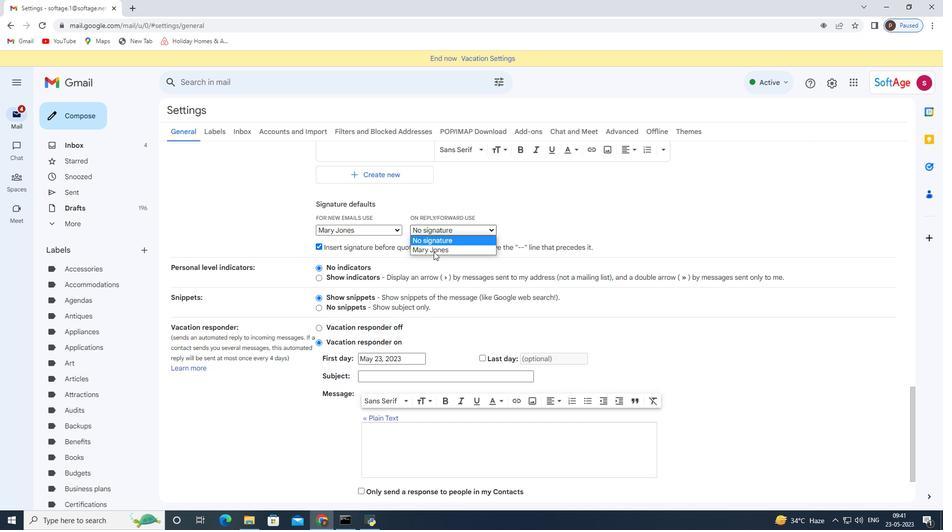 
Action: Mouse pressed left at (433, 253)
Screenshot: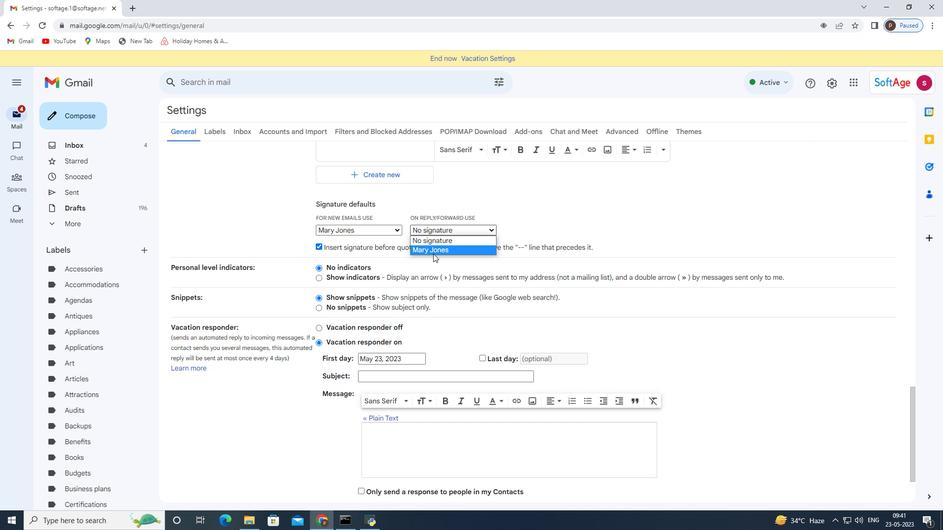 
Action: Mouse moved to (431, 286)
Screenshot: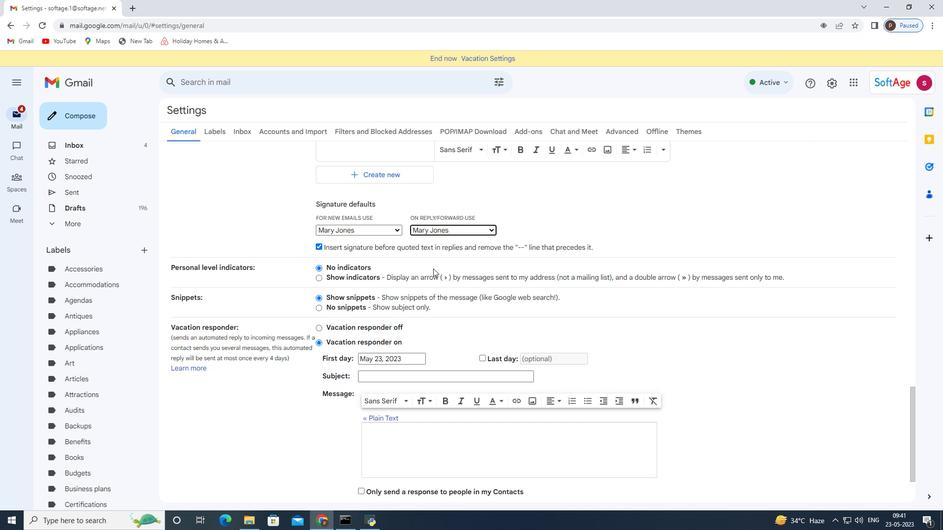 
Action: Mouse scrolled (431, 286) with delta (0, 0)
Screenshot: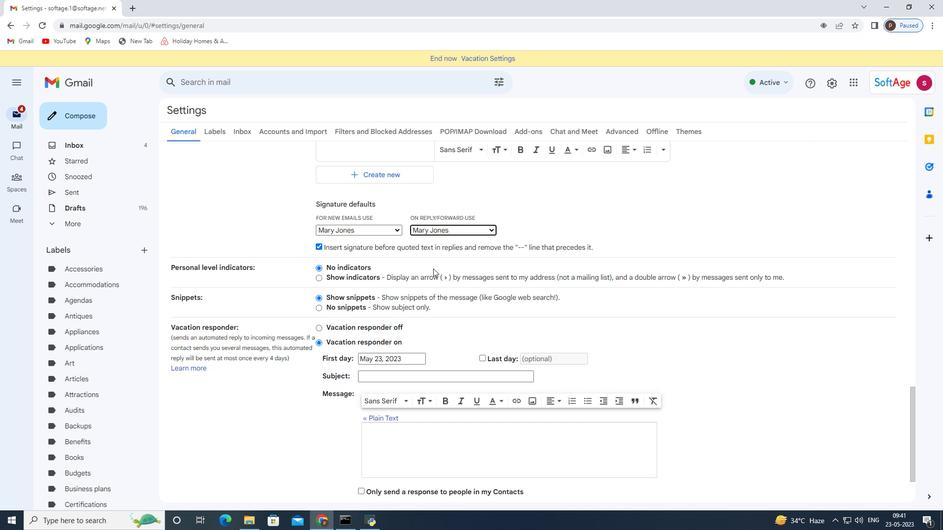
Action: Mouse moved to (430, 299)
Screenshot: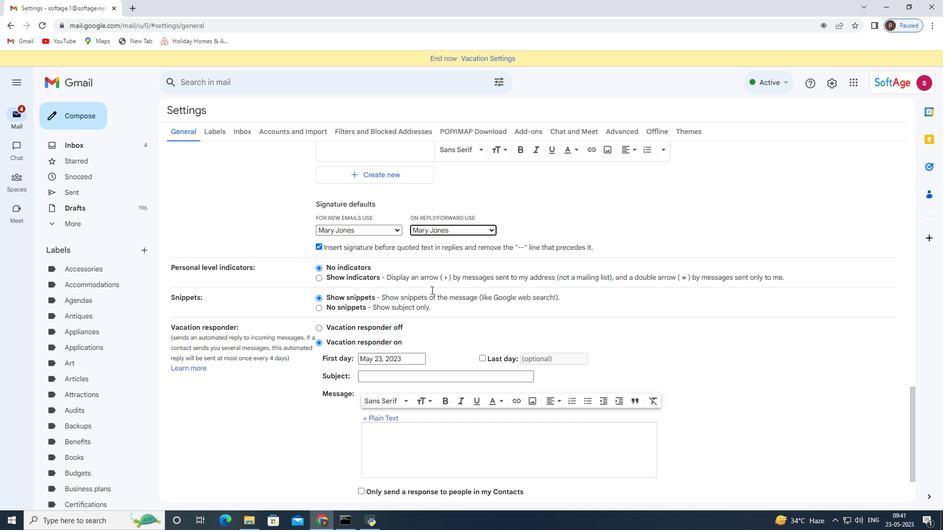 
Action: Mouse scrolled (430, 292) with delta (0, 0)
Screenshot: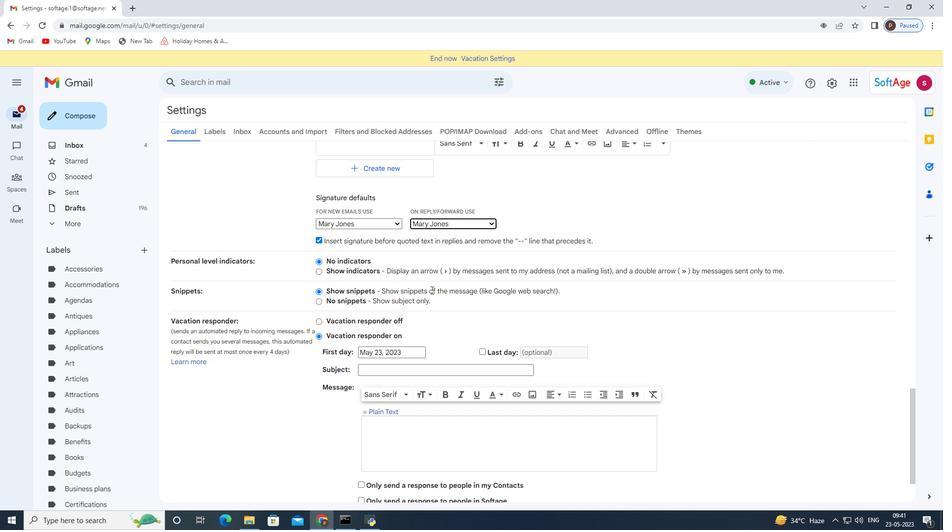 
Action: Mouse moved to (463, 370)
Screenshot: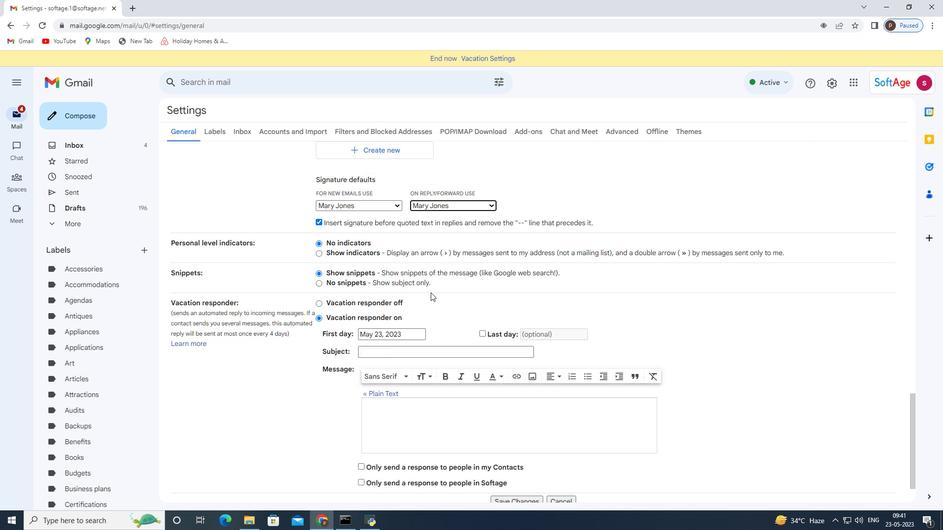 
Action: Mouse scrolled (430, 301) with delta (0, 0)
Screenshot: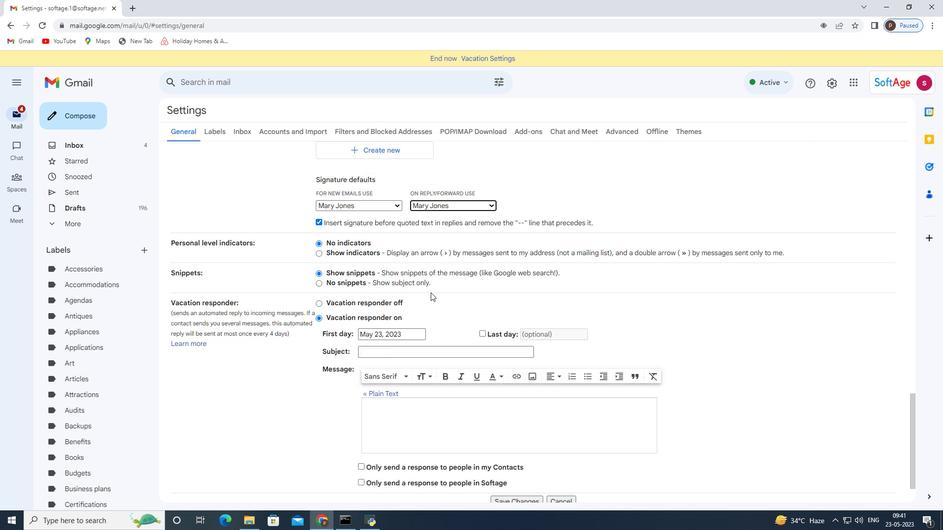 
Action: Mouse moved to (469, 374)
Screenshot: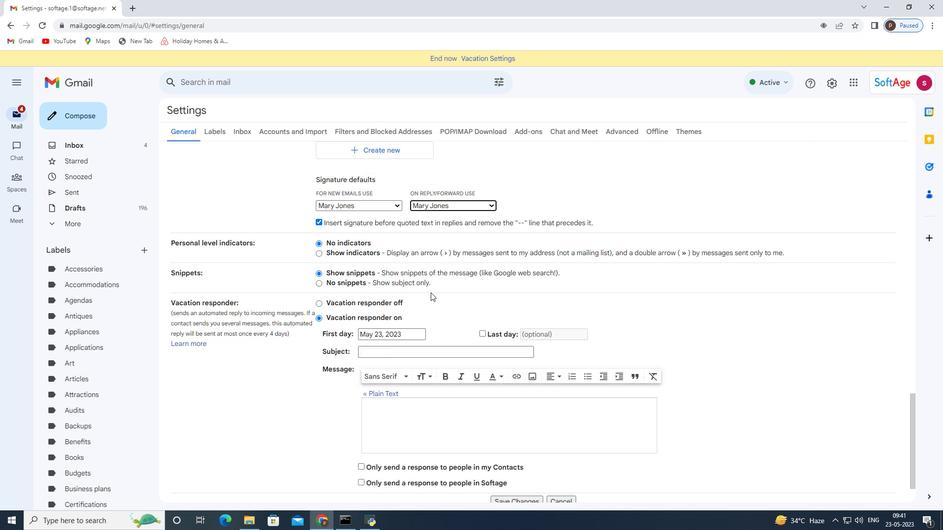 
Action: Mouse scrolled (430, 309) with delta (0, 0)
Screenshot: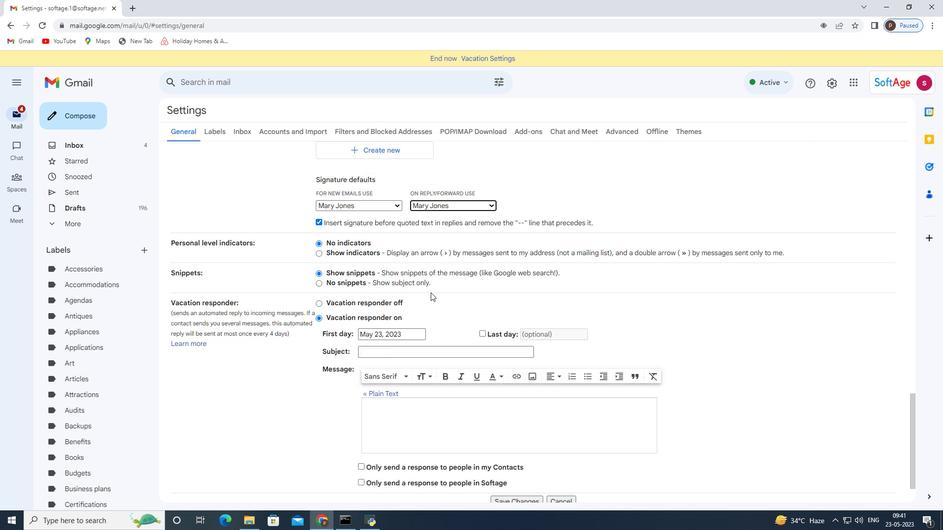 
Action: Mouse moved to (476, 377)
Screenshot: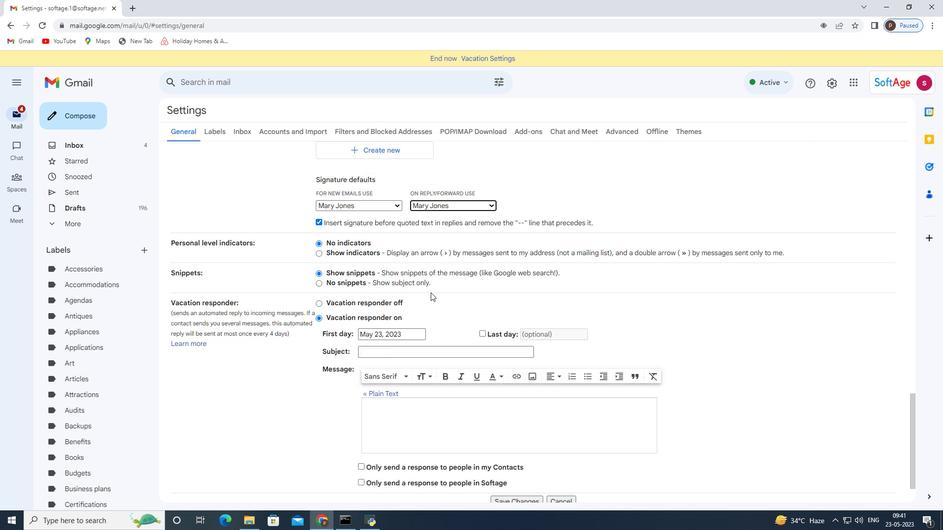 
Action: Mouse scrolled (431, 323) with delta (0, 0)
Screenshot: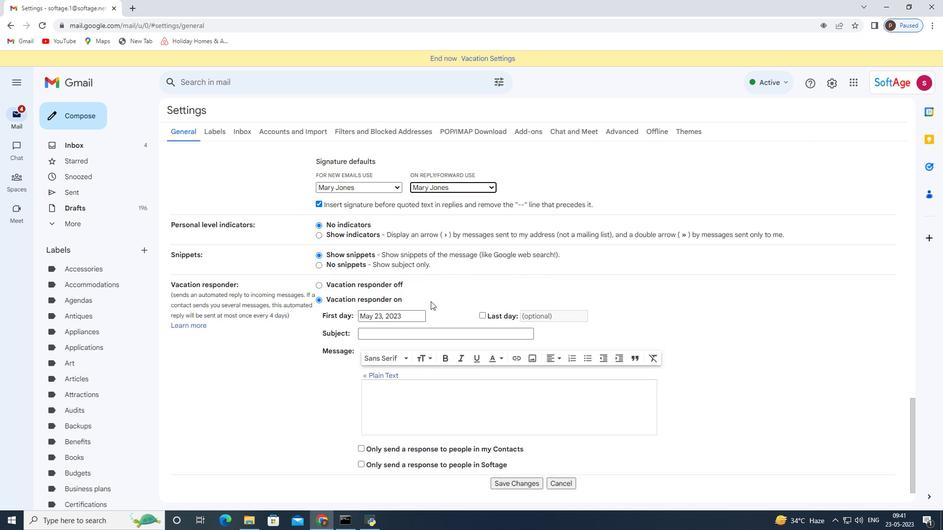 
Action: Mouse moved to (512, 450)
Screenshot: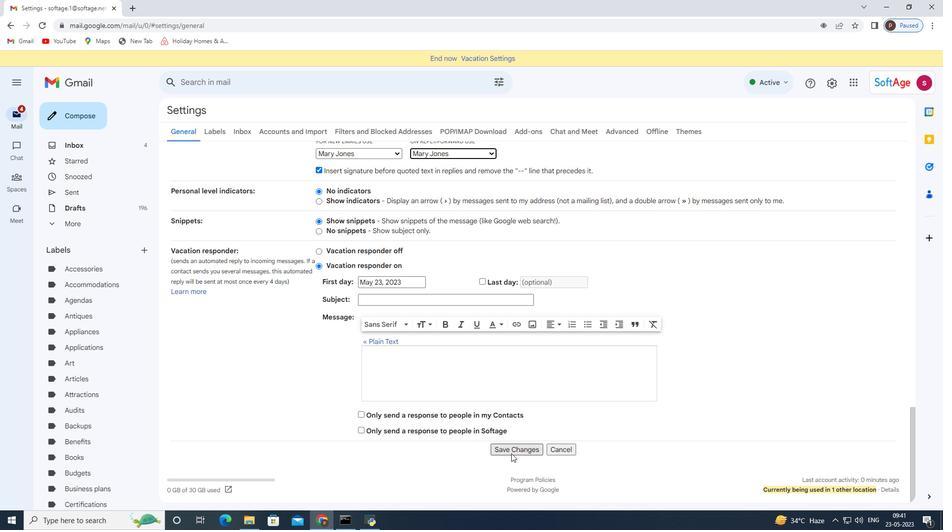 
Action: Mouse pressed left at (512, 450)
Screenshot: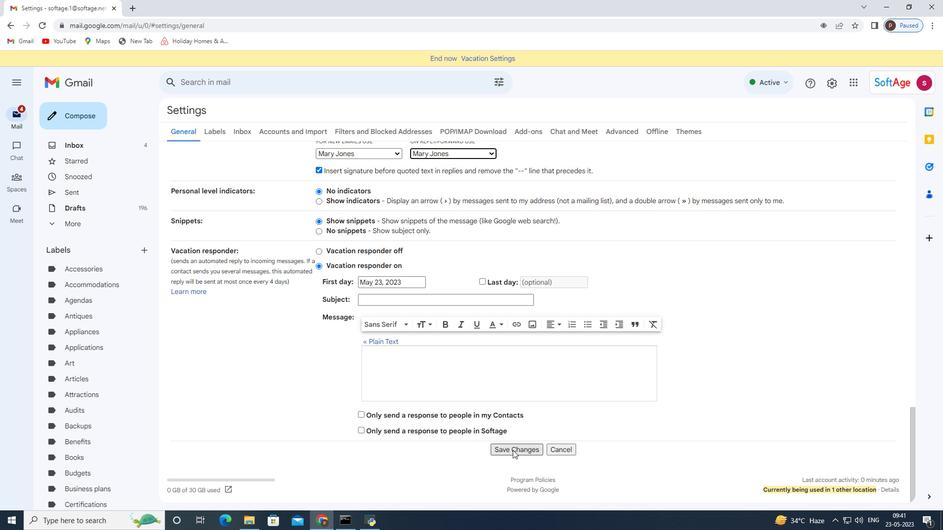
Action: Mouse moved to (84, 121)
Screenshot: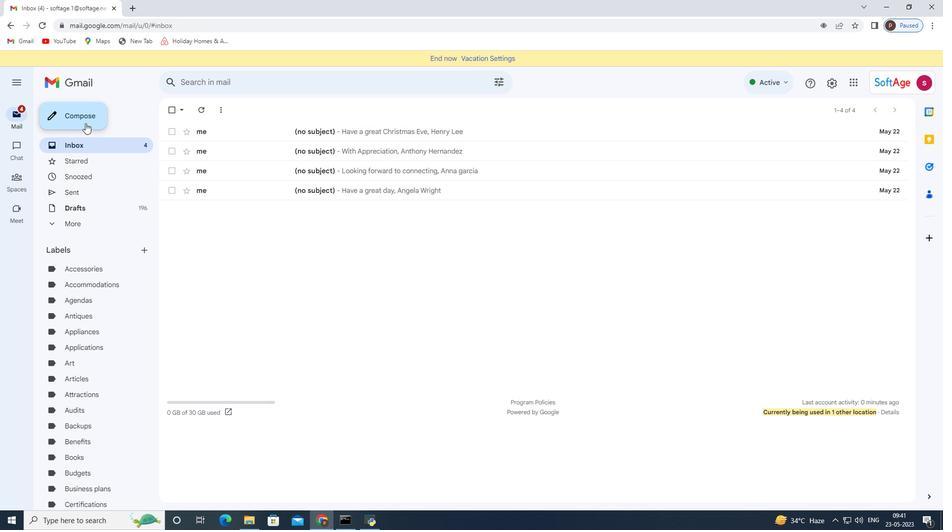 
Action: Mouse pressed left at (84, 121)
Screenshot: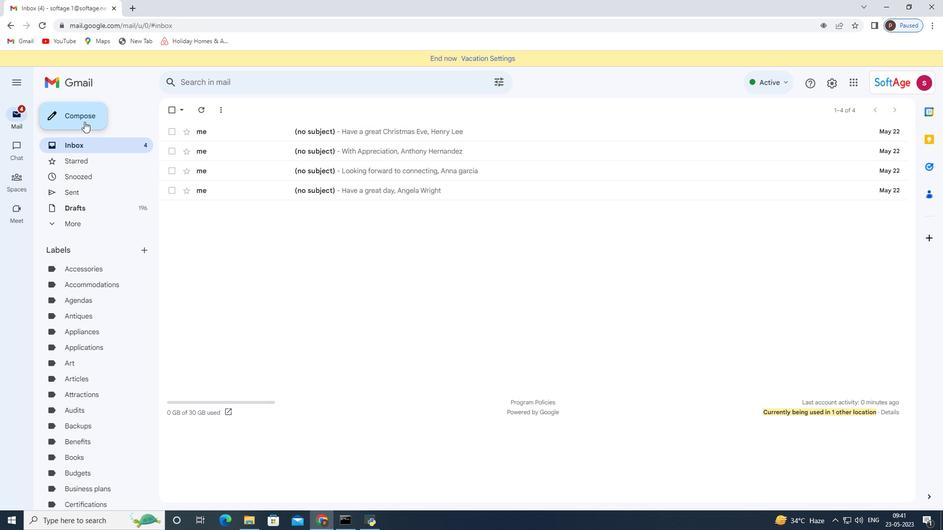 
Action: Mouse moved to (669, 242)
Screenshot: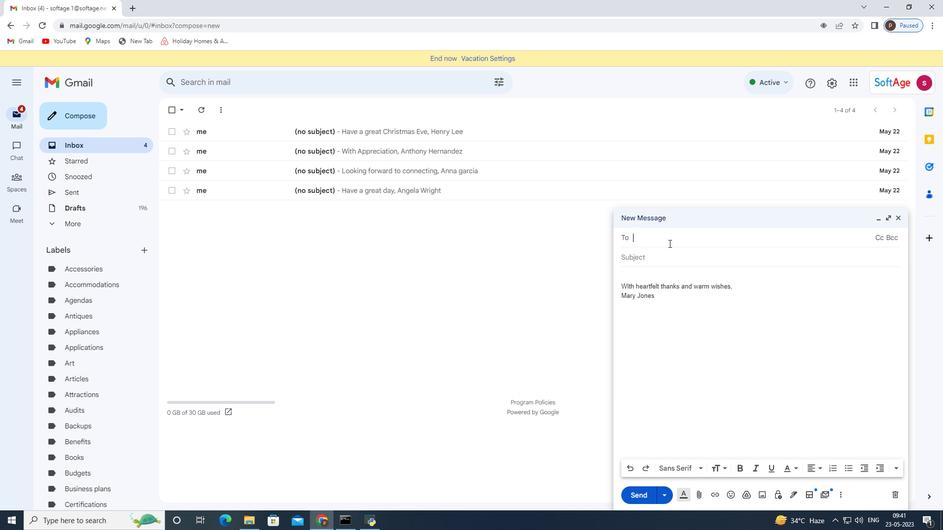 
Action: Mouse pressed left at (669, 242)
Screenshot: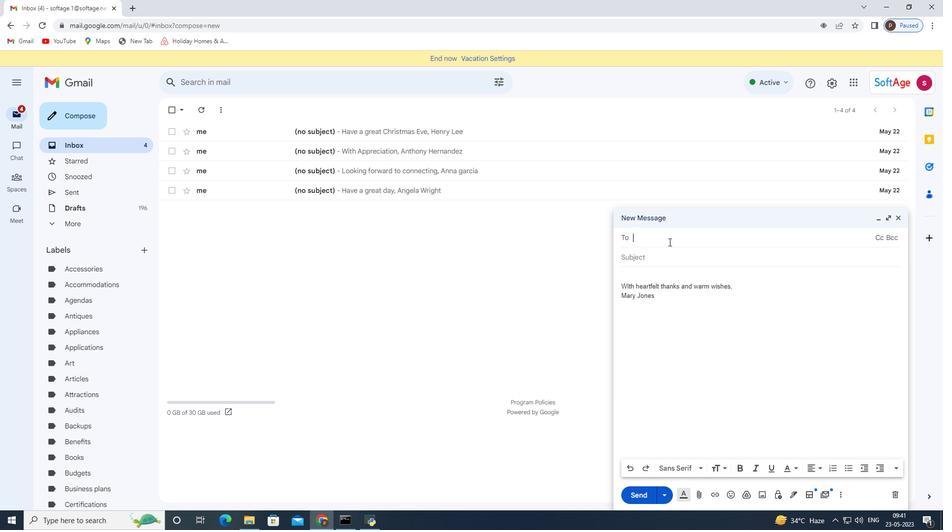 
Action: Key pressed softage.3<Key.shift>@sog<Key.backspace>ftage.net
Screenshot: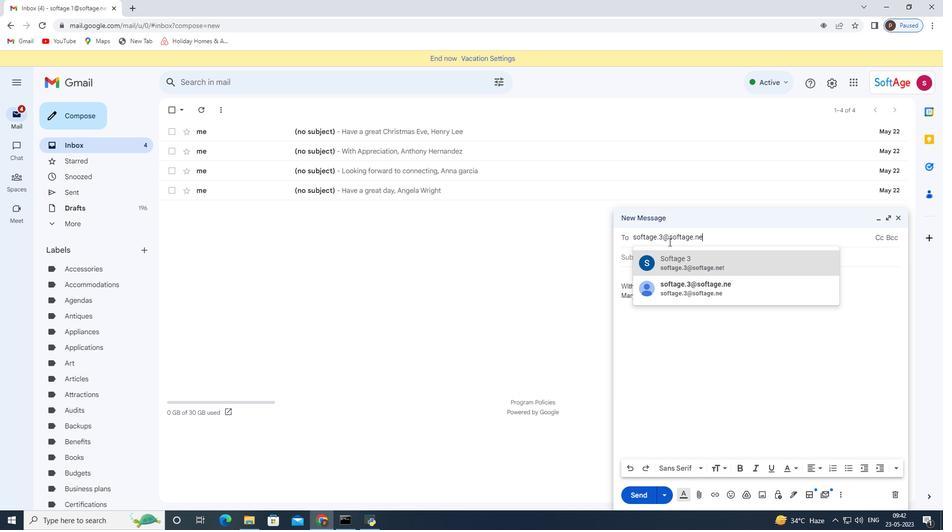 
Action: Mouse moved to (715, 257)
Screenshot: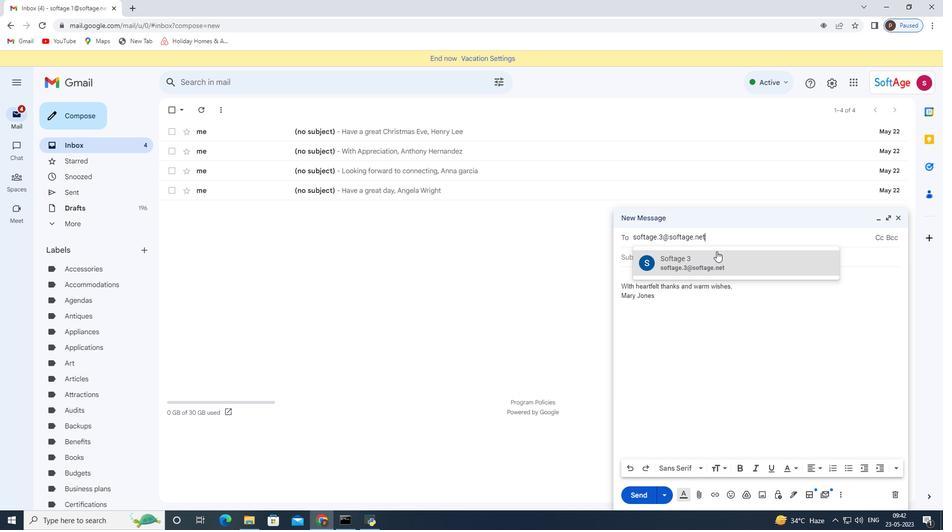 
Action: Mouse pressed left at (715, 257)
Screenshot: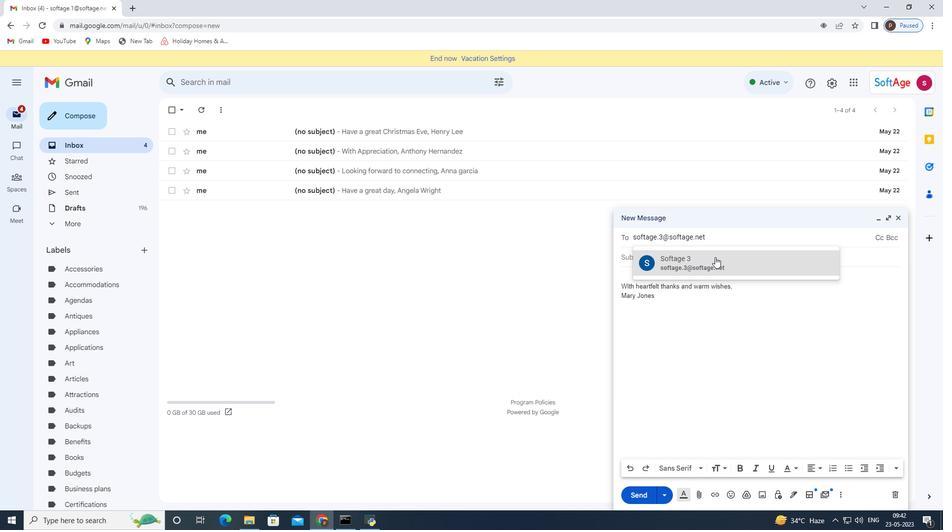 
Action: Mouse moved to (142, 251)
Screenshot: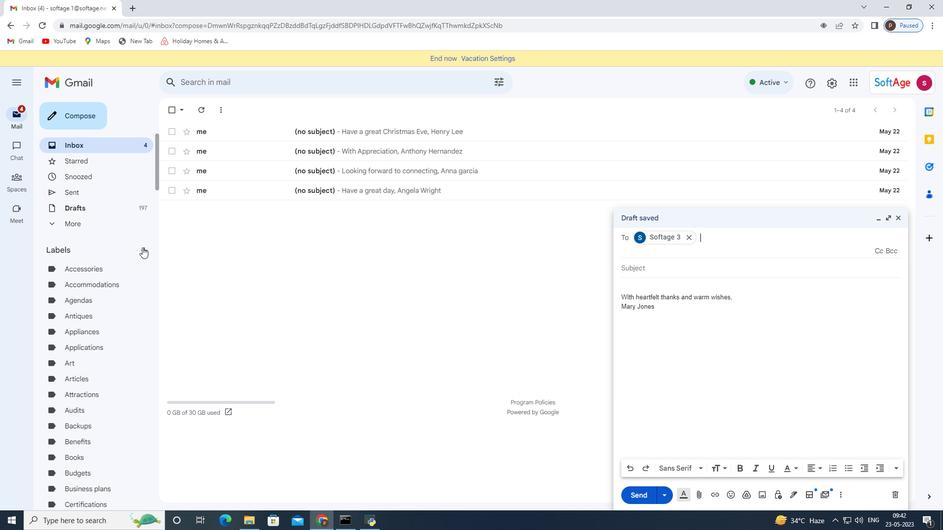 
Action: Mouse pressed left at (142, 251)
Screenshot: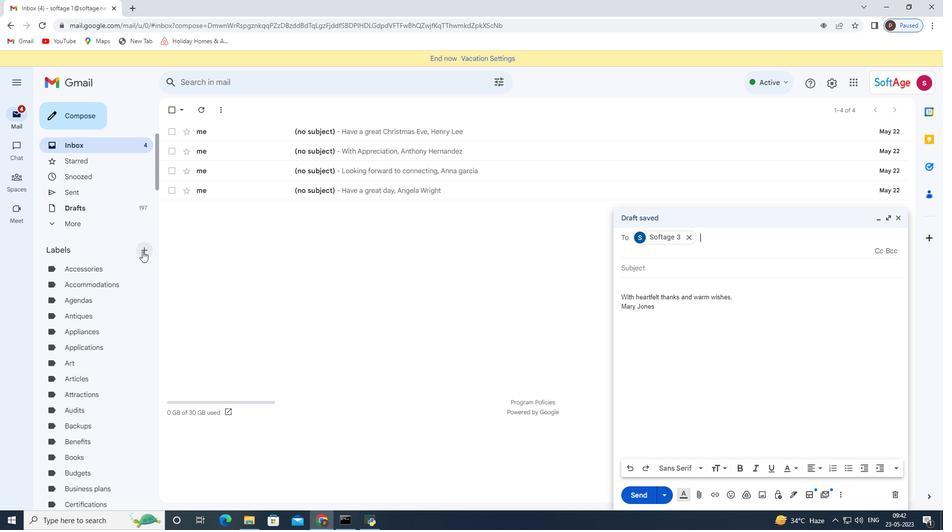 
Action: Mouse moved to (384, 263)
Screenshot: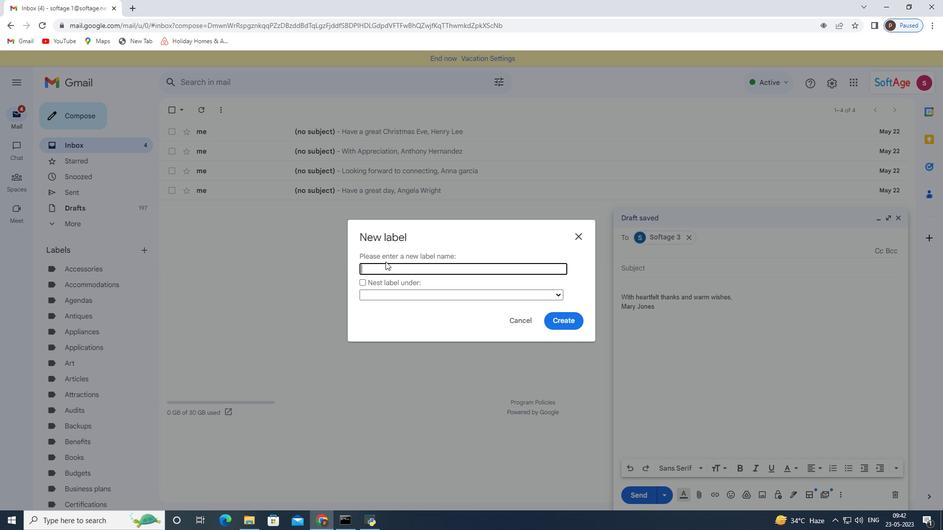 
Action: Mouse pressed left at (384, 263)
Screenshot: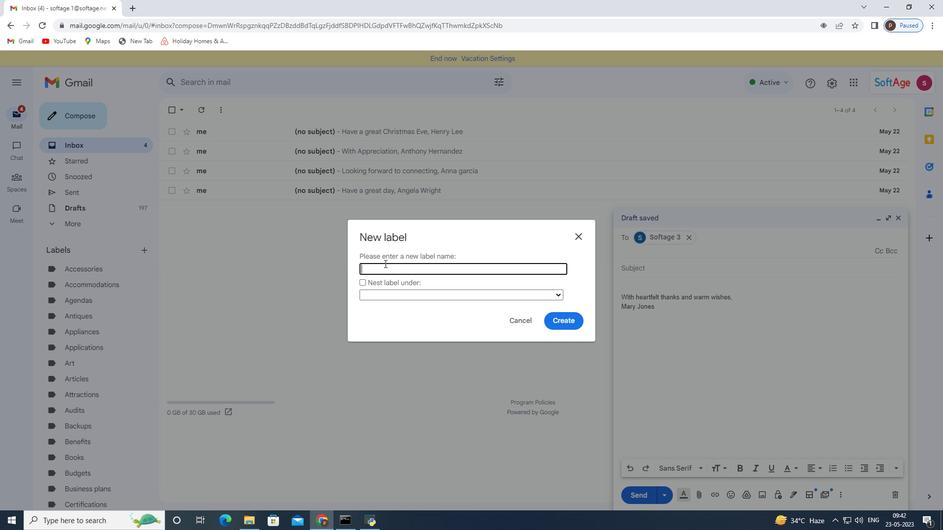 
Action: Mouse pressed left at (384, 263)
Screenshot: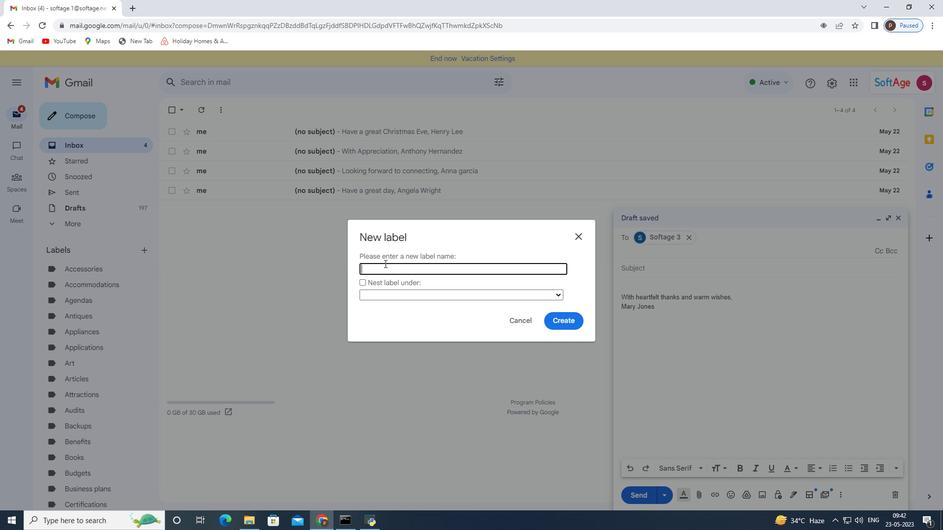 
Action: Key pressed <Key.shift>Property<Key.space>management
Screenshot: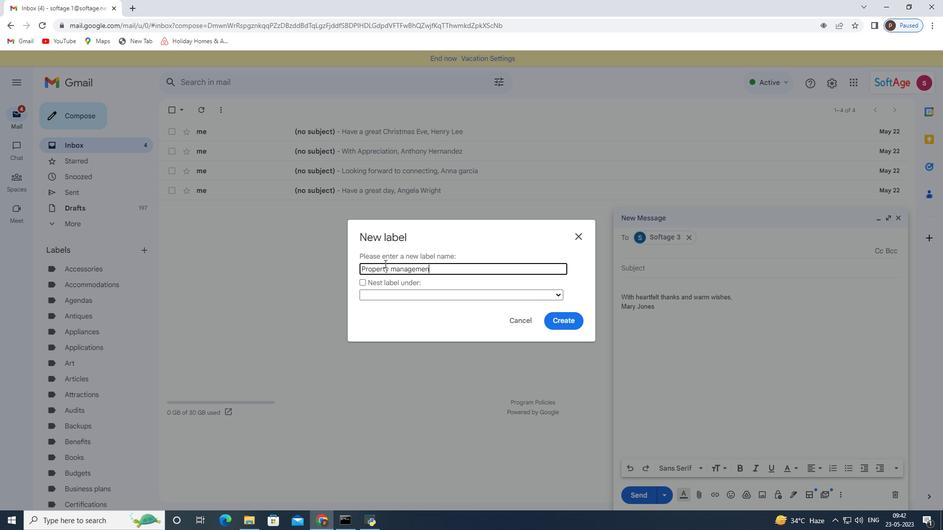 
Action: Mouse moved to (562, 320)
Screenshot: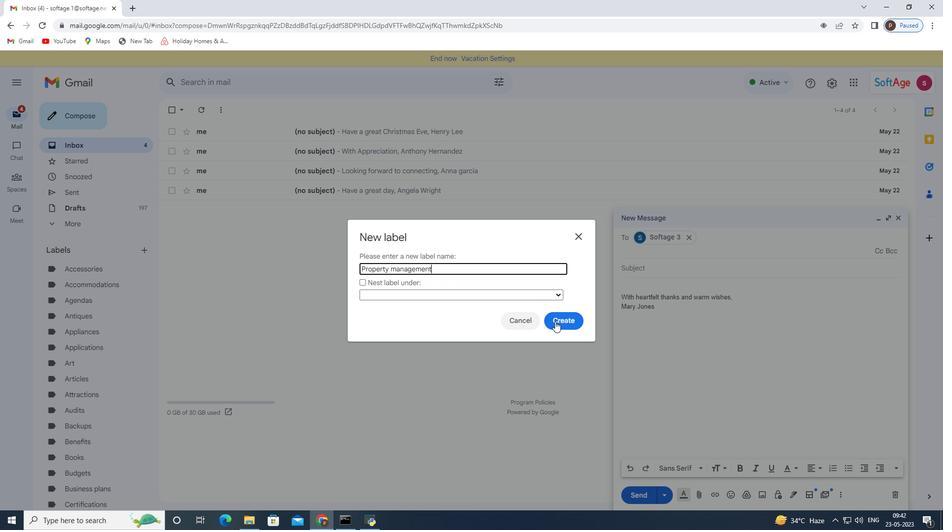 
Action: Mouse pressed left at (562, 320)
Screenshot: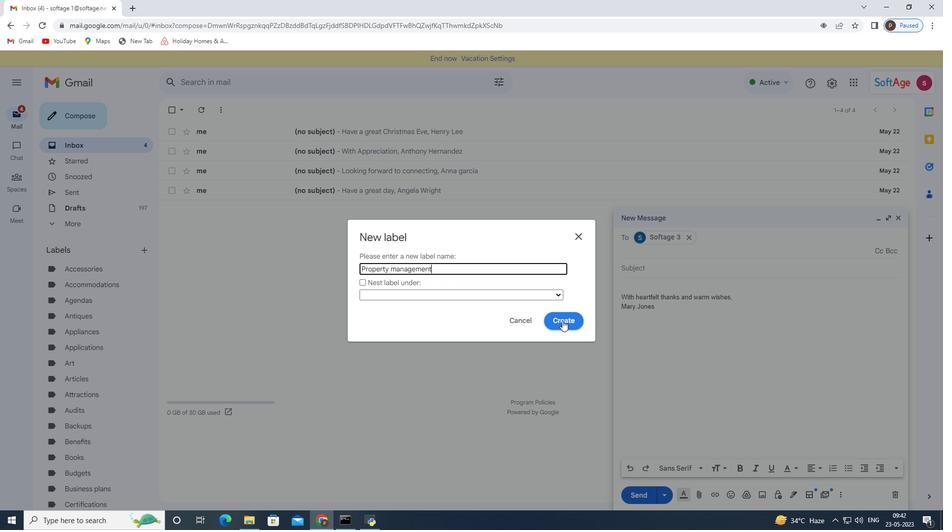 
